 Task: Open Card Recruitment Planning in Board Product Feature Prioritization to Workspace Big Data Analytics and add a team member Softage.2@softage.net, a label Yellow, a checklist Cat Care, an attachment from your google drive, a color Yellow and finally, add a card description 'Conduct team training session on conflict resolution' and a comment 'This item is a priority on our list, so let us focus on getting it done as soon as possible.'. Add a start date 'Jan 02, 1900' with a due date 'Jan 09, 1900'
Action: Mouse moved to (257, 168)
Screenshot: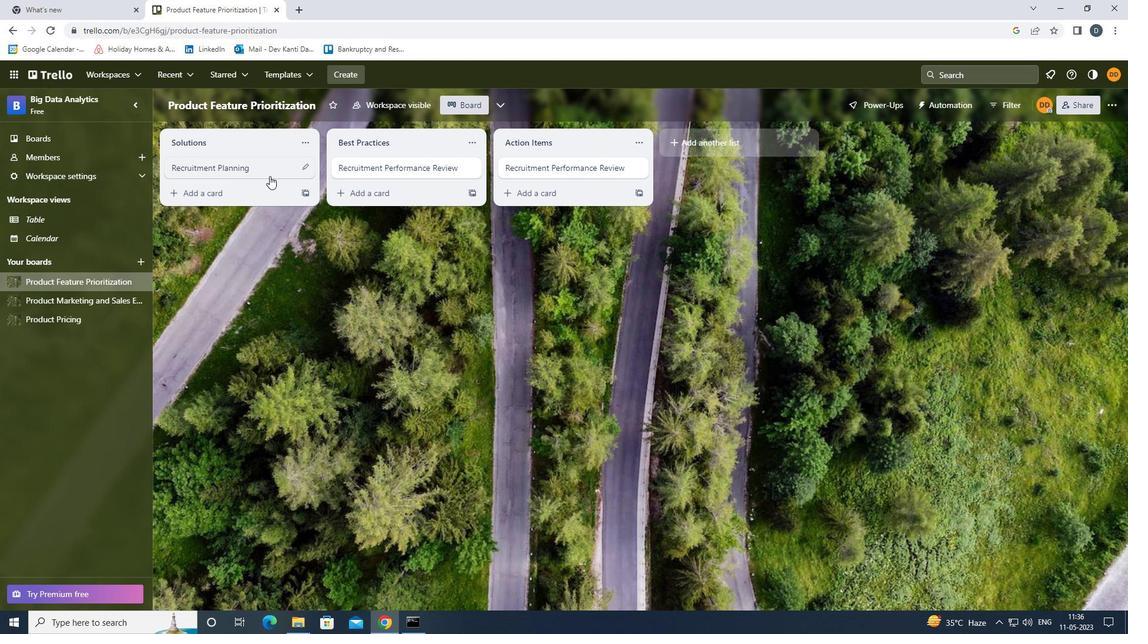
Action: Mouse pressed left at (257, 168)
Screenshot: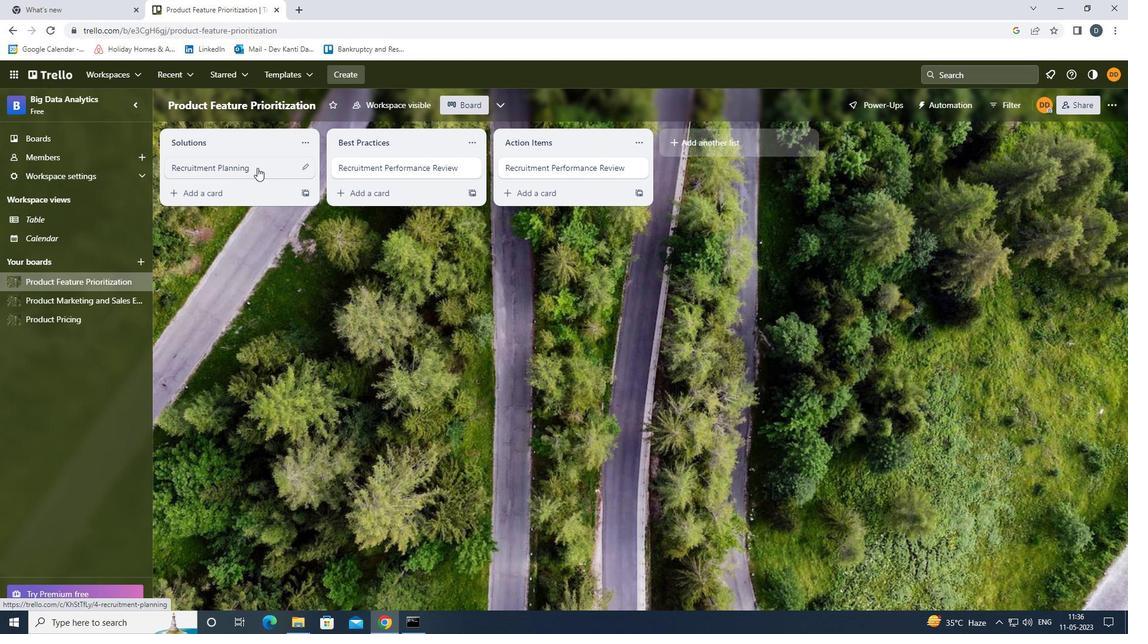 
Action: Mouse moved to (711, 209)
Screenshot: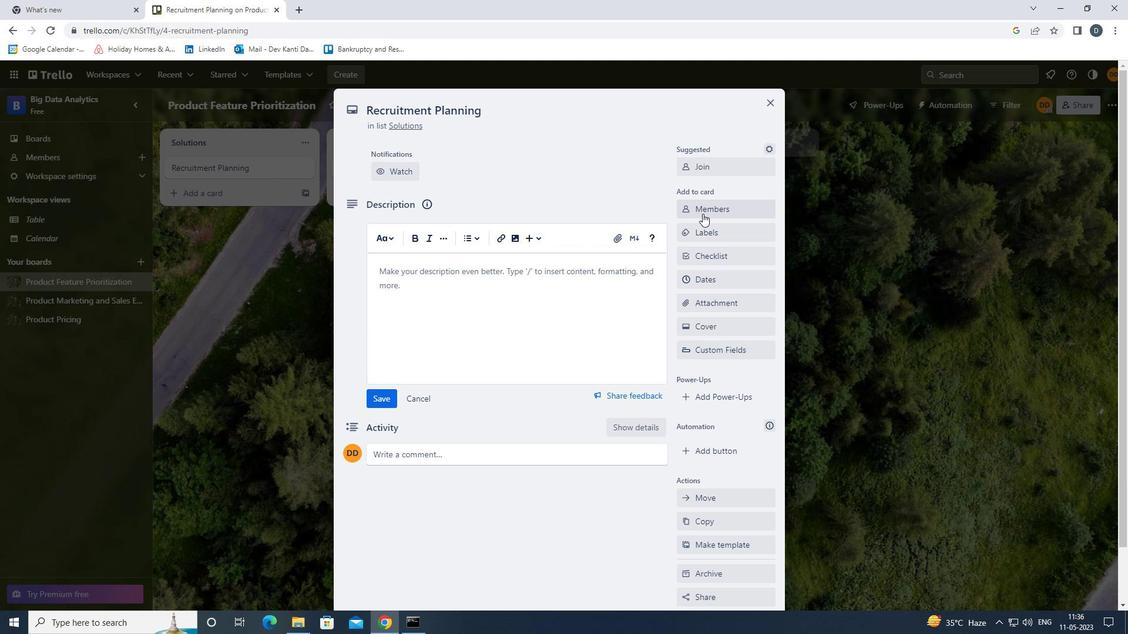 
Action: Mouse pressed left at (711, 209)
Screenshot: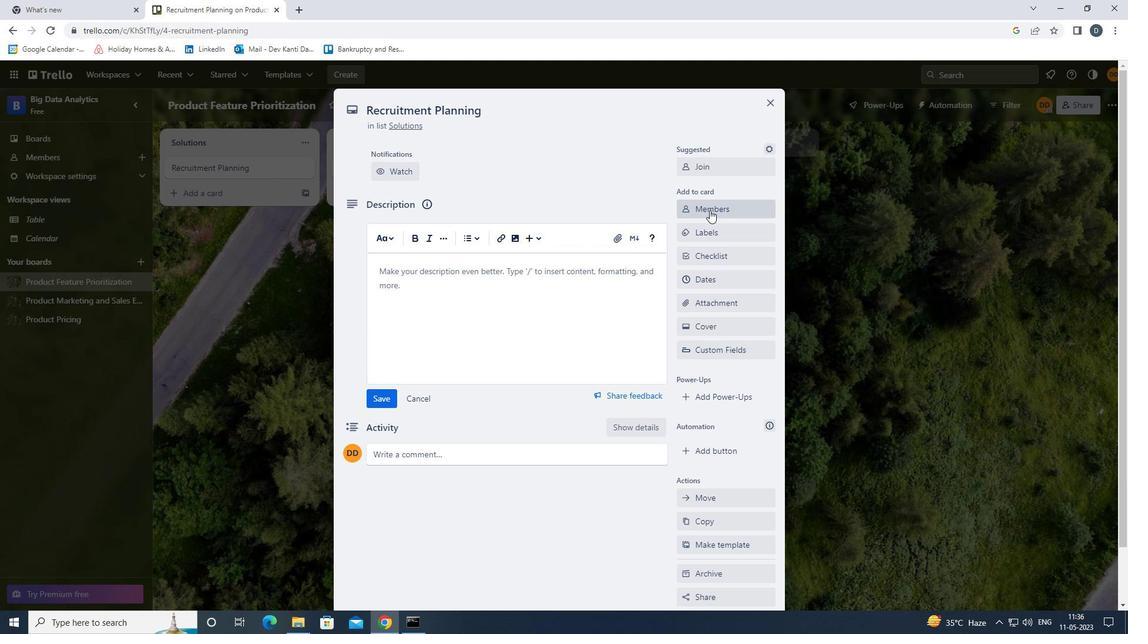 
Action: Mouse moved to (637, 231)
Screenshot: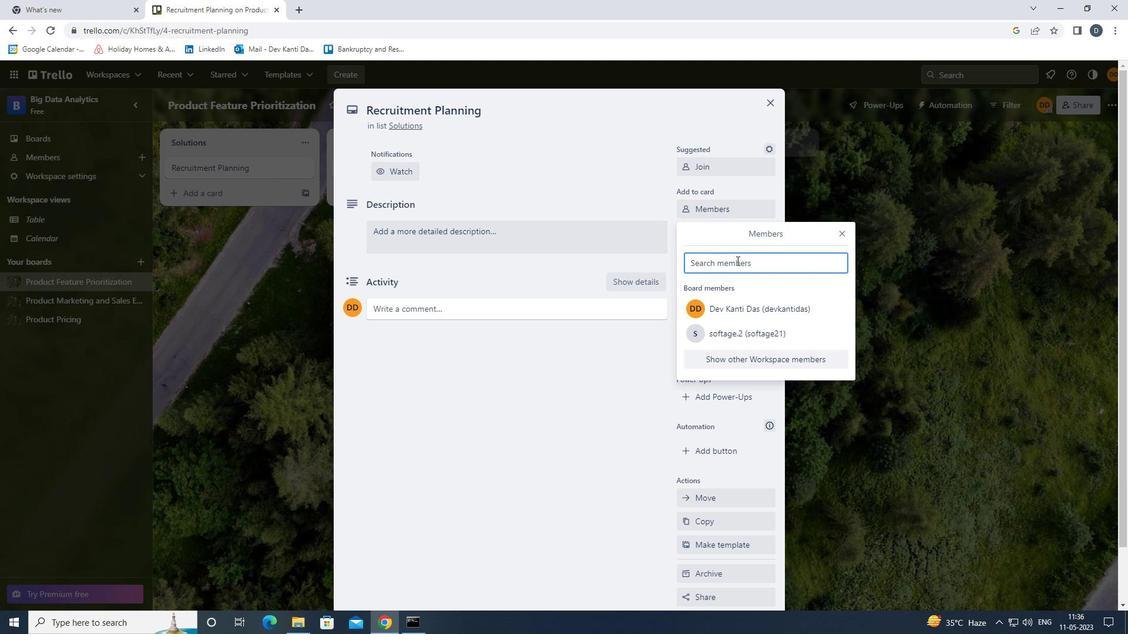 
Action: Key pressed <Key.shift>SI<Key.backspace>OFTAGE.3<Key.backspace>2<Key.shift><Key.shift><Key.shift><Key.shift><Key.shift>@SOFTAGE.NET
Screenshot: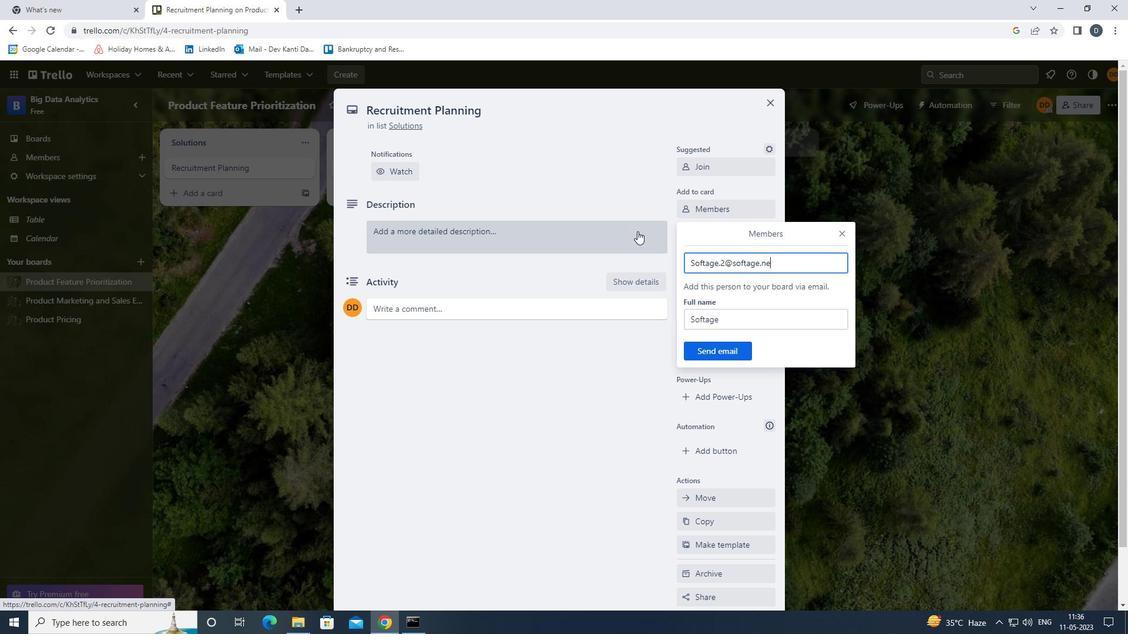 
Action: Mouse moved to (729, 353)
Screenshot: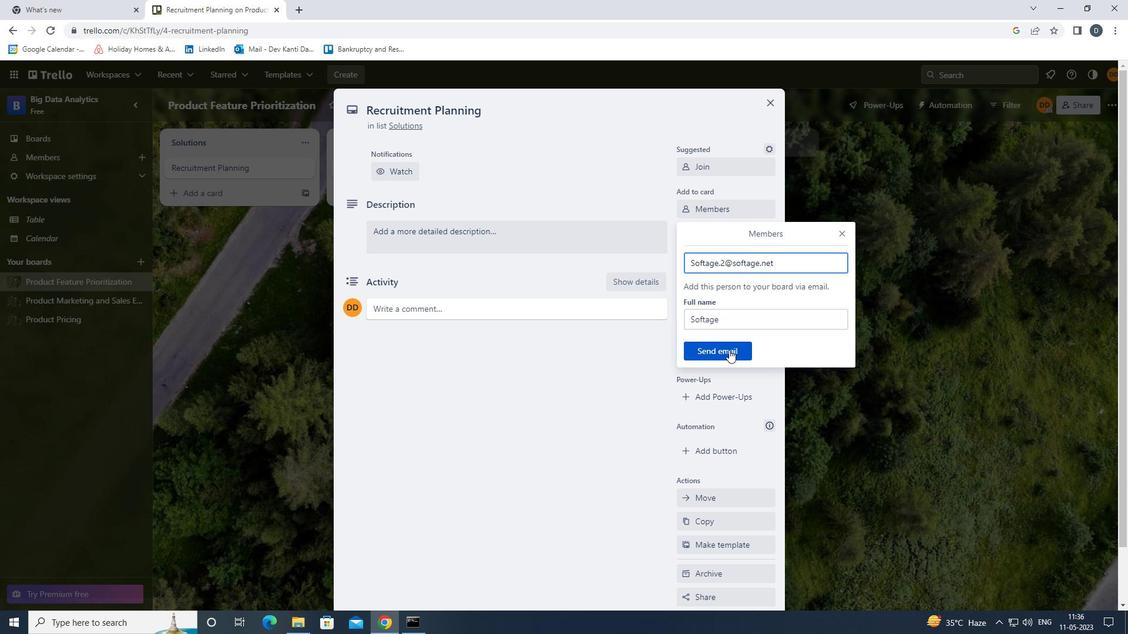 
Action: Mouse pressed left at (729, 353)
Screenshot: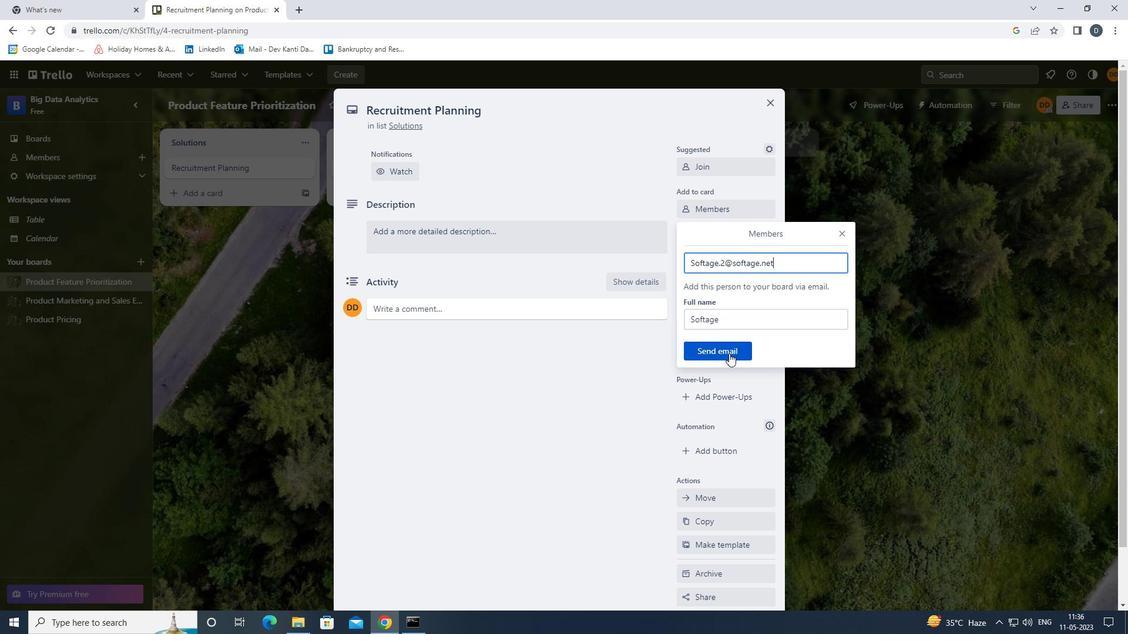 
Action: Mouse moved to (738, 237)
Screenshot: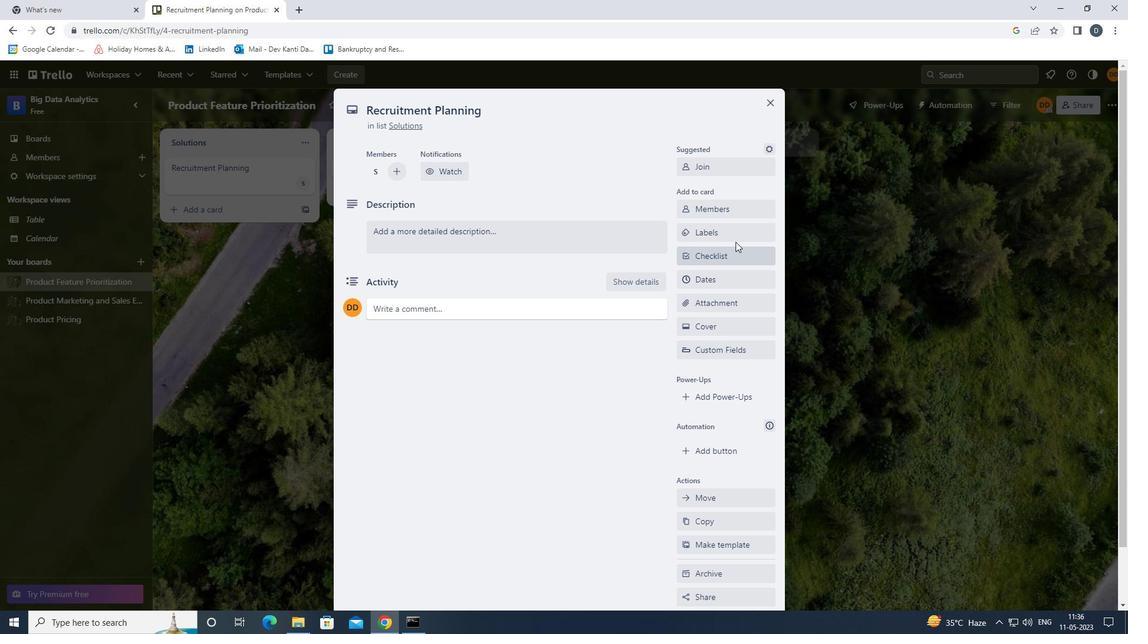 
Action: Mouse pressed left at (738, 237)
Screenshot: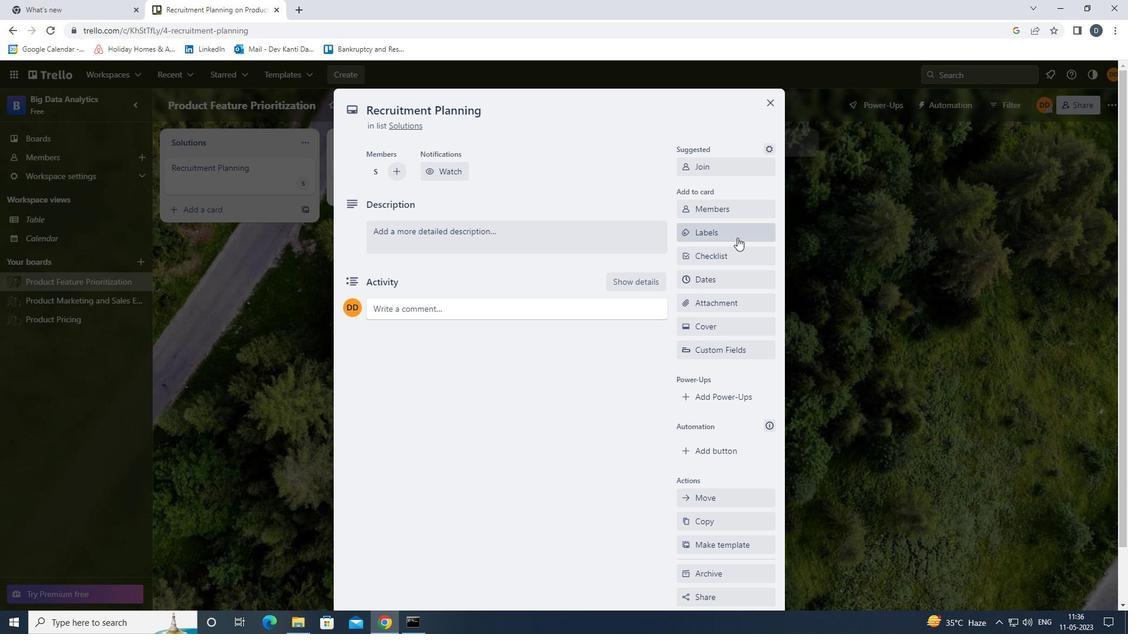 
Action: Mouse moved to (758, 346)
Screenshot: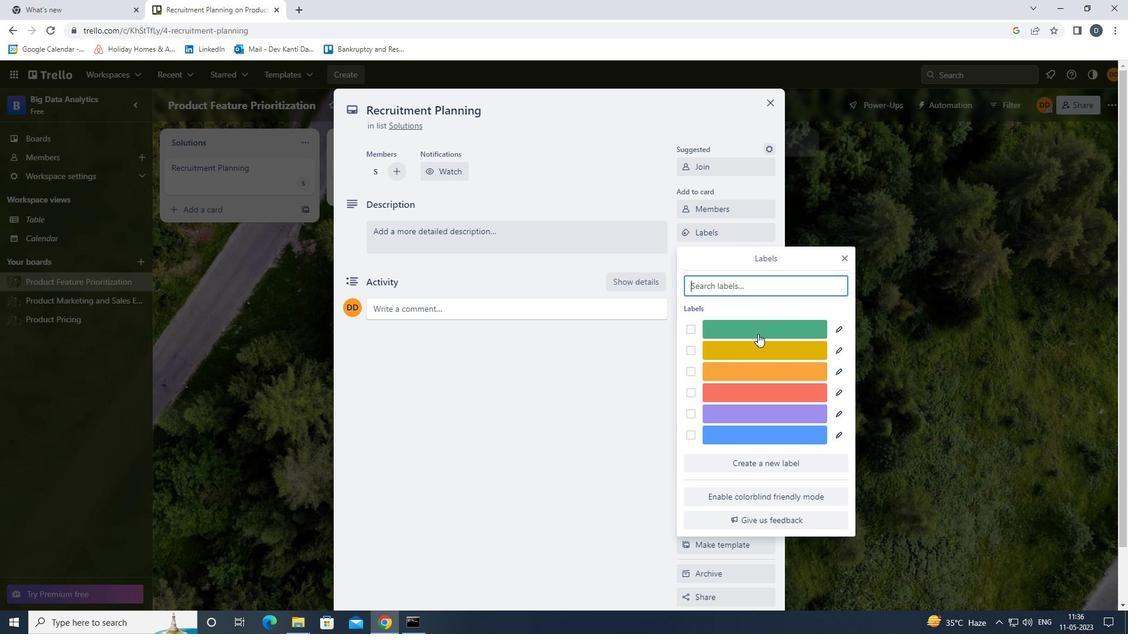 
Action: Mouse pressed left at (758, 346)
Screenshot: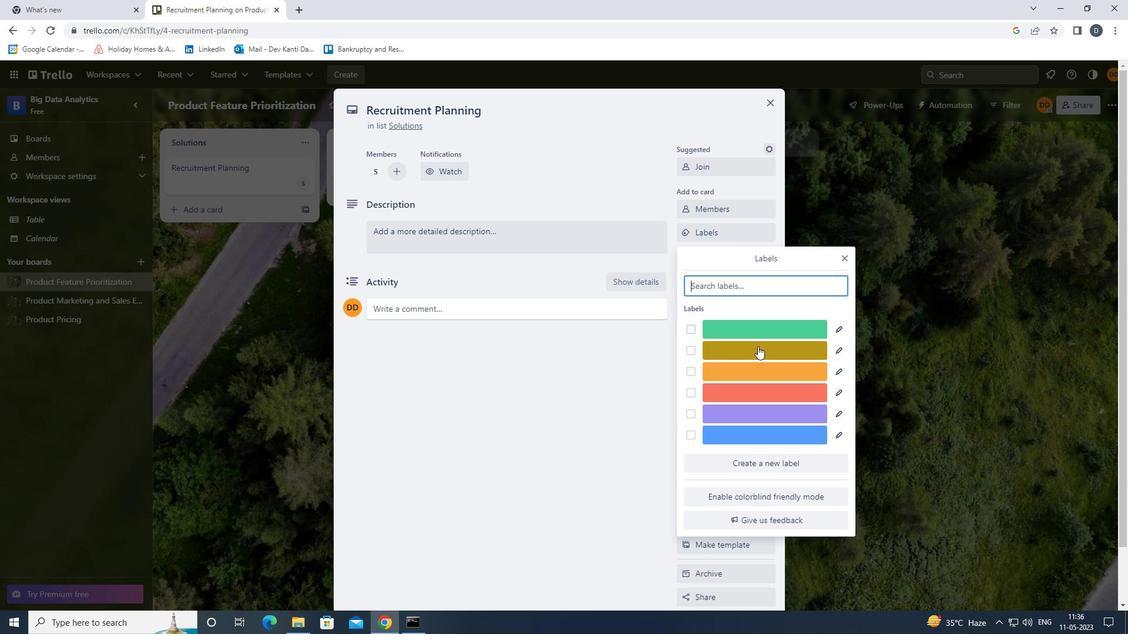 
Action: Mouse moved to (844, 258)
Screenshot: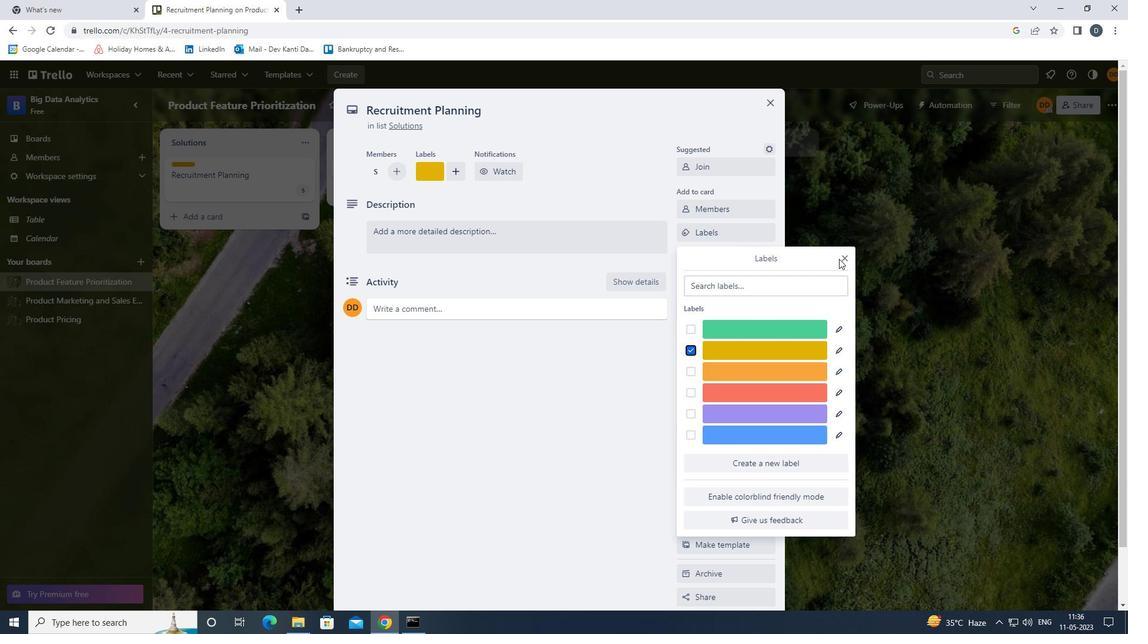 
Action: Mouse pressed left at (844, 258)
Screenshot: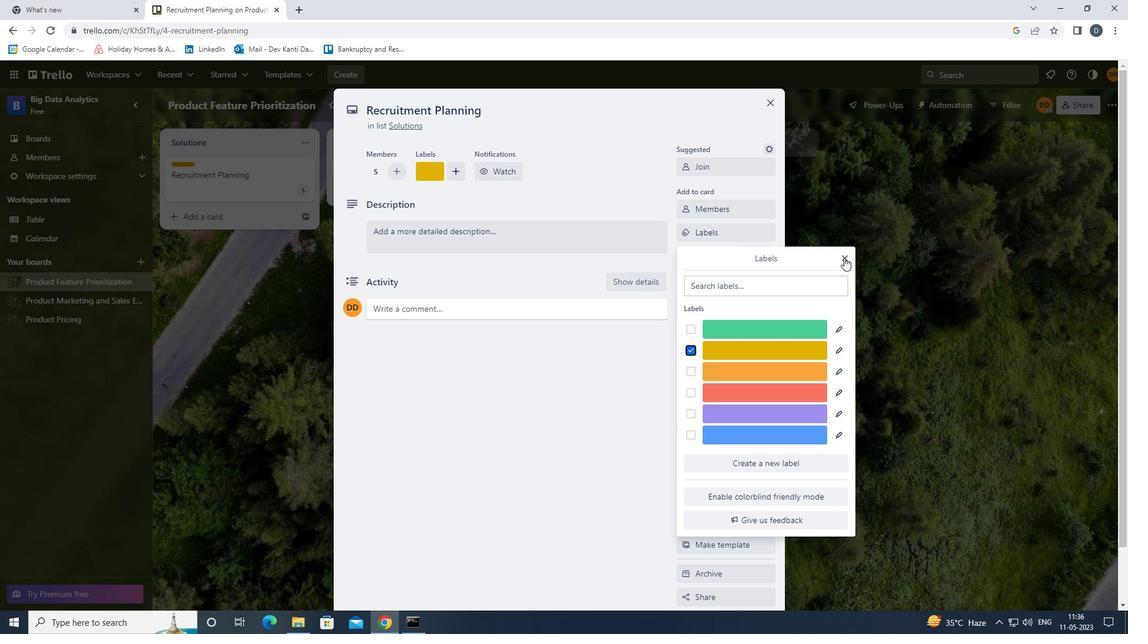 
Action: Mouse moved to (739, 259)
Screenshot: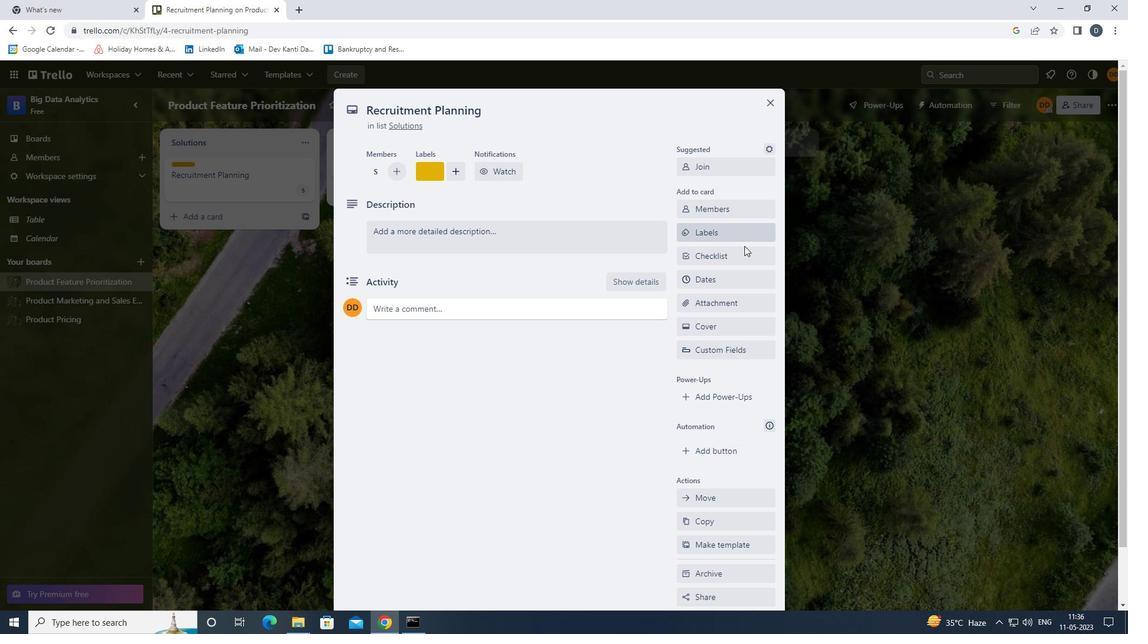
Action: Mouse pressed left at (739, 259)
Screenshot: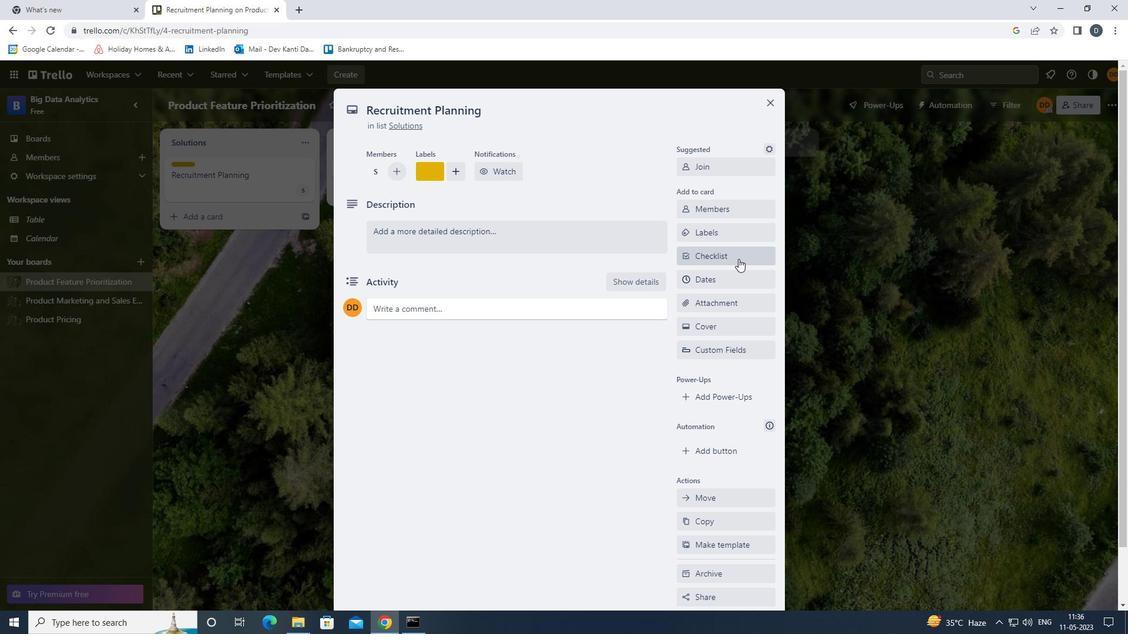 
Action: Key pressed <Key.shift>CAT<Key.down><Key.enter><Key.enter>
Screenshot: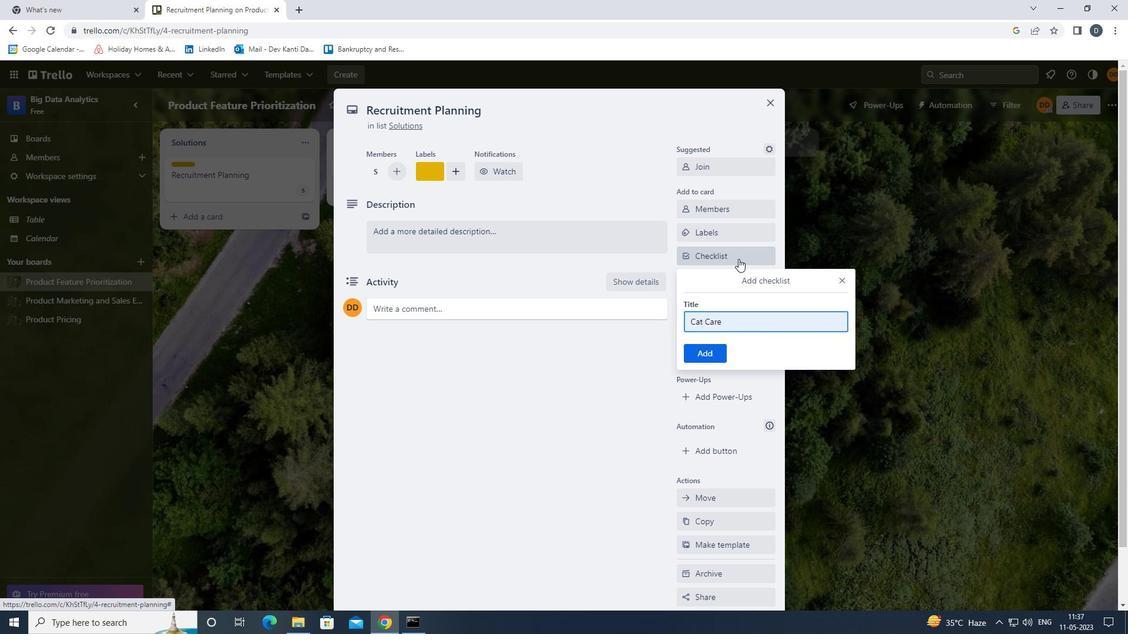 
Action: Mouse moved to (734, 298)
Screenshot: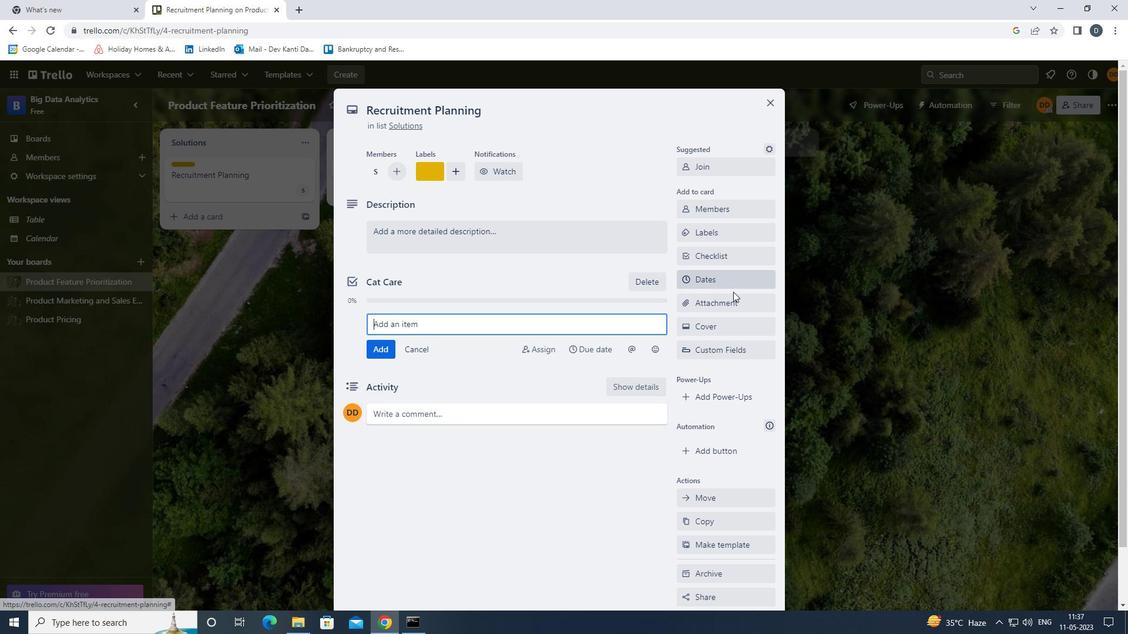 
Action: Mouse pressed left at (734, 298)
Screenshot: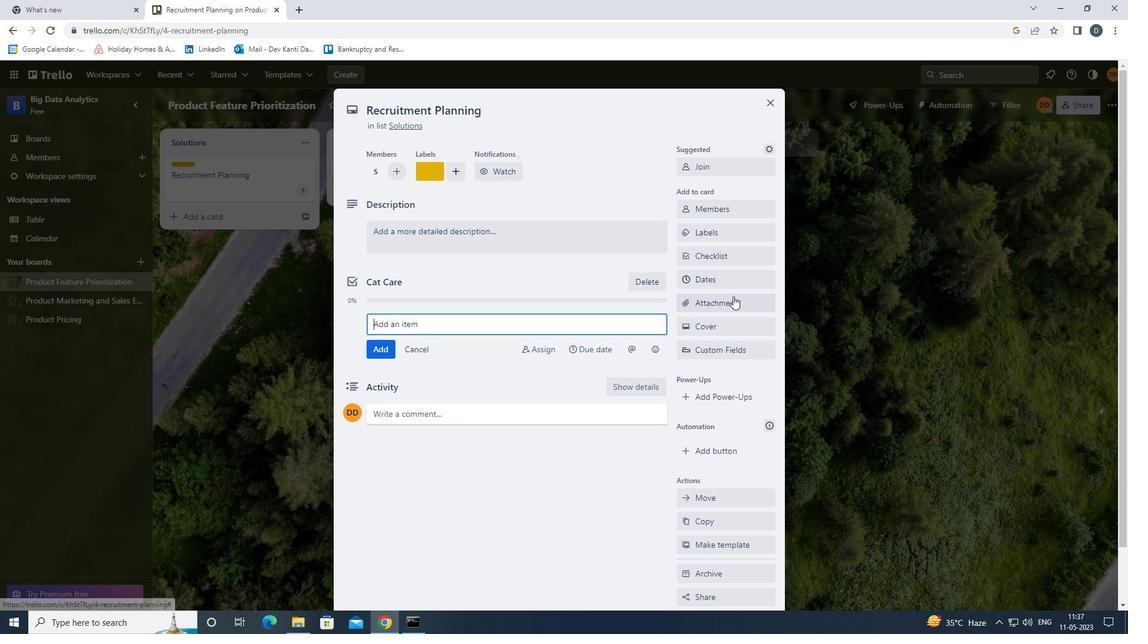 
Action: Mouse moved to (729, 384)
Screenshot: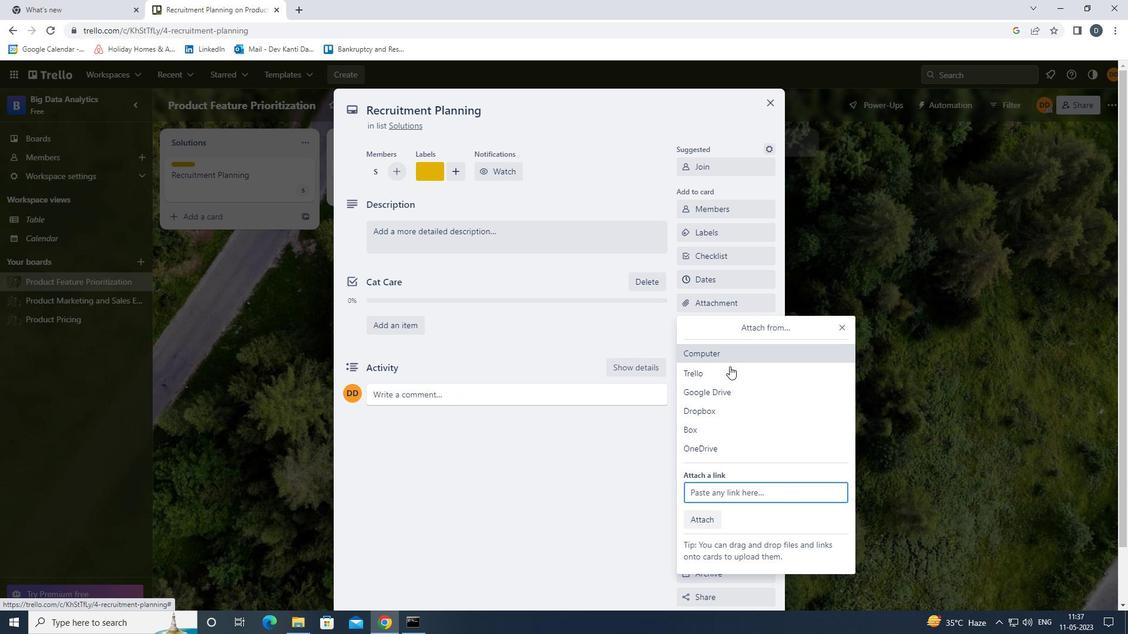 
Action: Mouse pressed left at (729, 384)
Screenshot: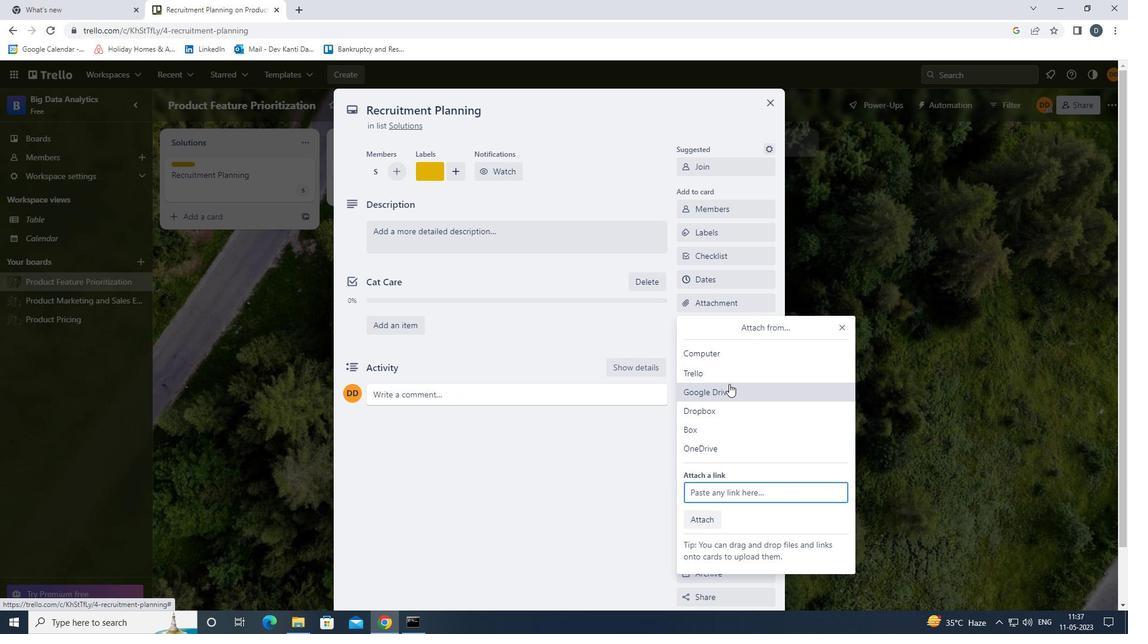 
Action: Mouse moved to (351, 355)
Screenshot: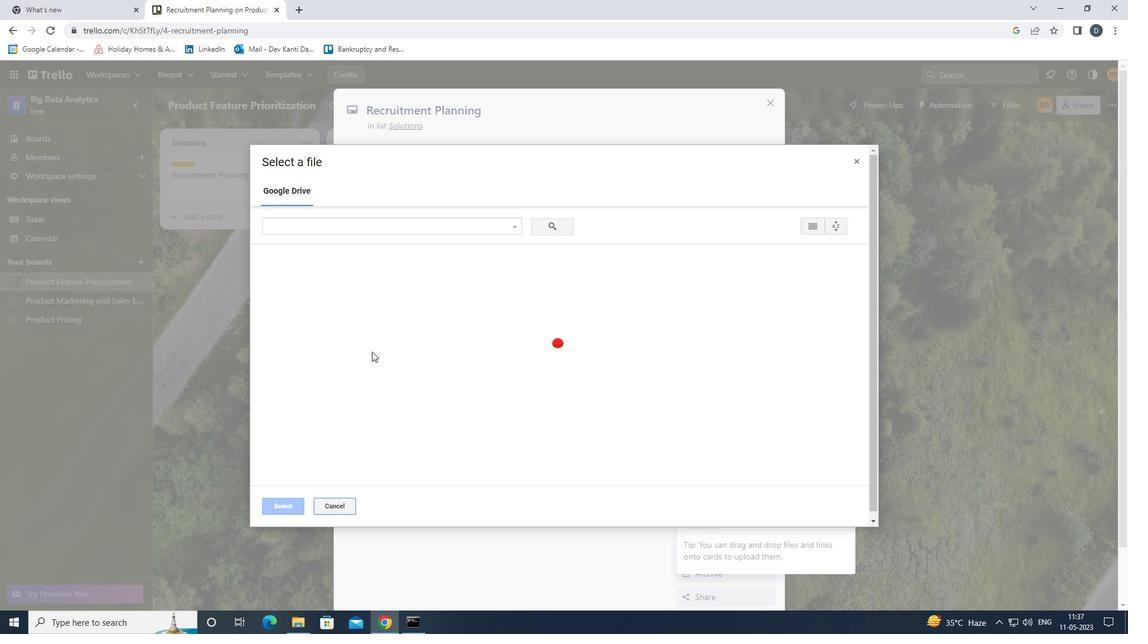 
Action: Mouse pressed left at (351, 355)
Screenshot: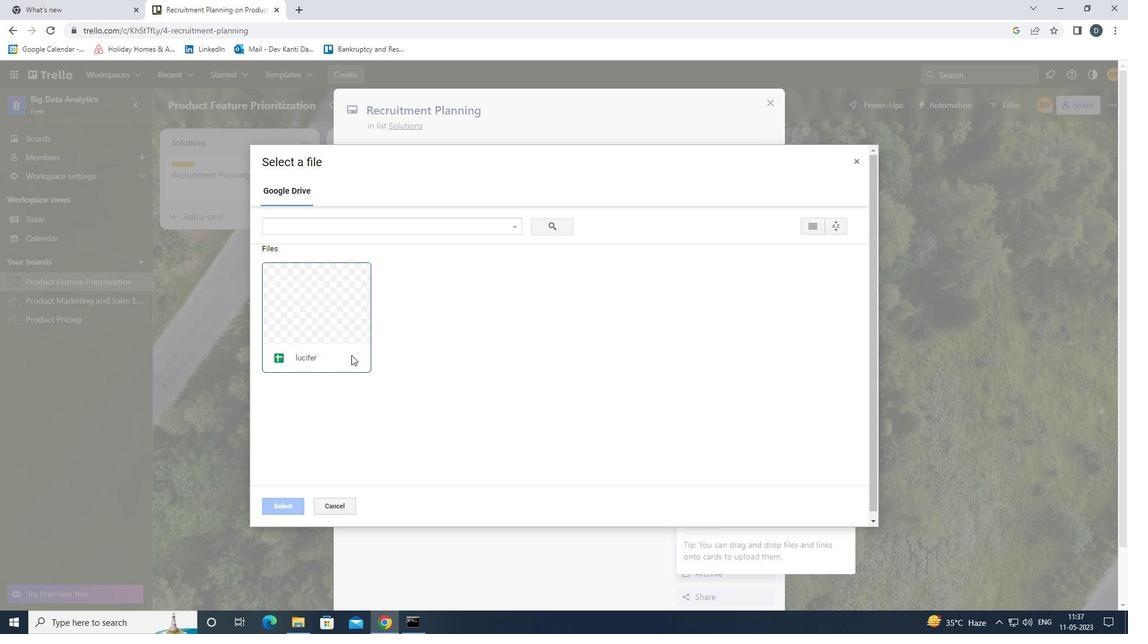 
Action: Mouse moved to (291, 507)
Screenshot: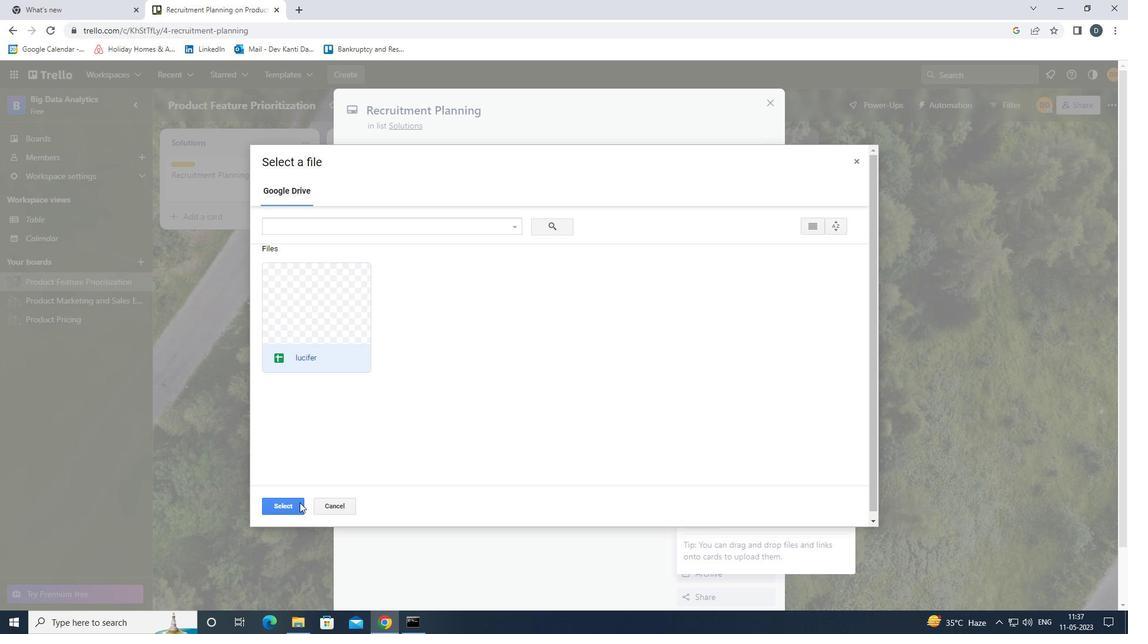 
Action: Mouse pressed left at (291, 507)
Screenshot: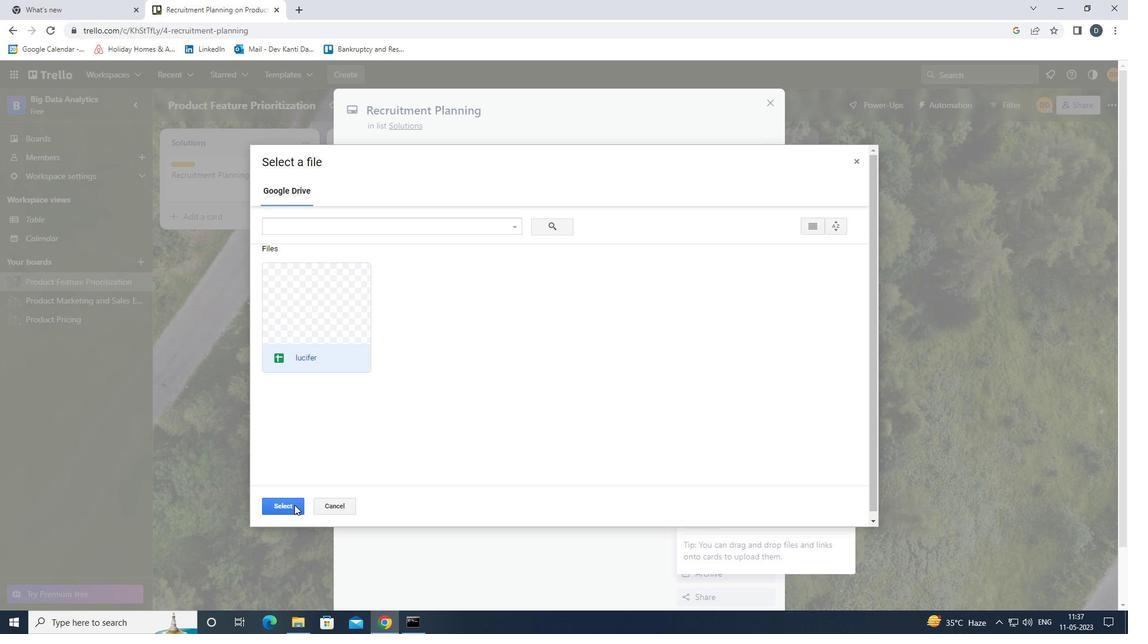 
Action: Mouse moved to (721, 327)
Screenshot: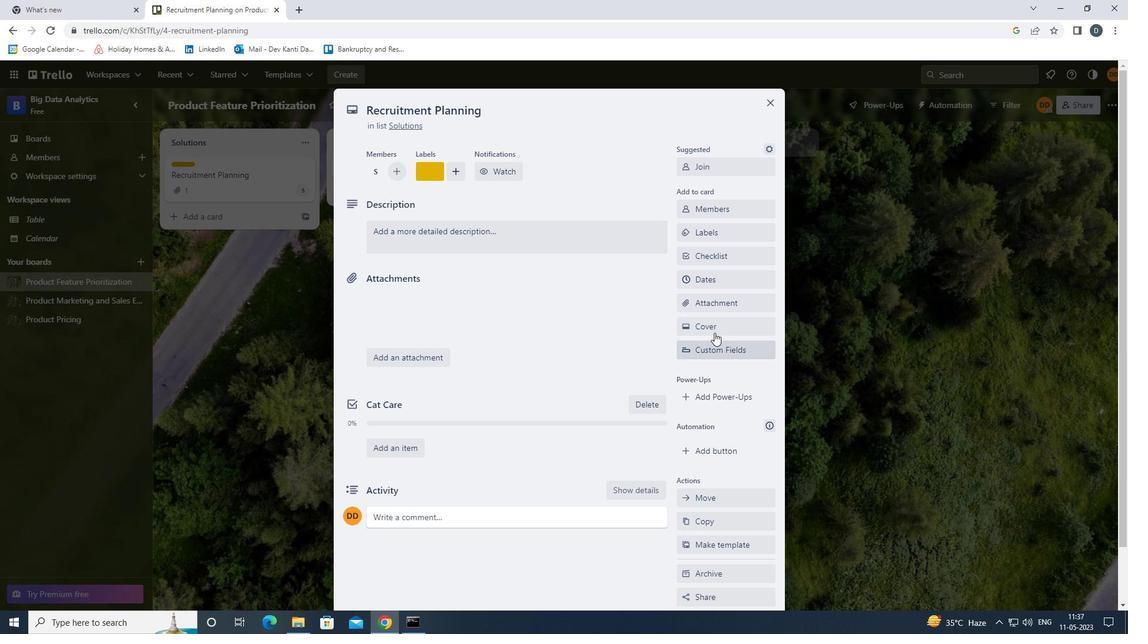 
Action: Mouse pressed left at (721, 327)
Screenshot: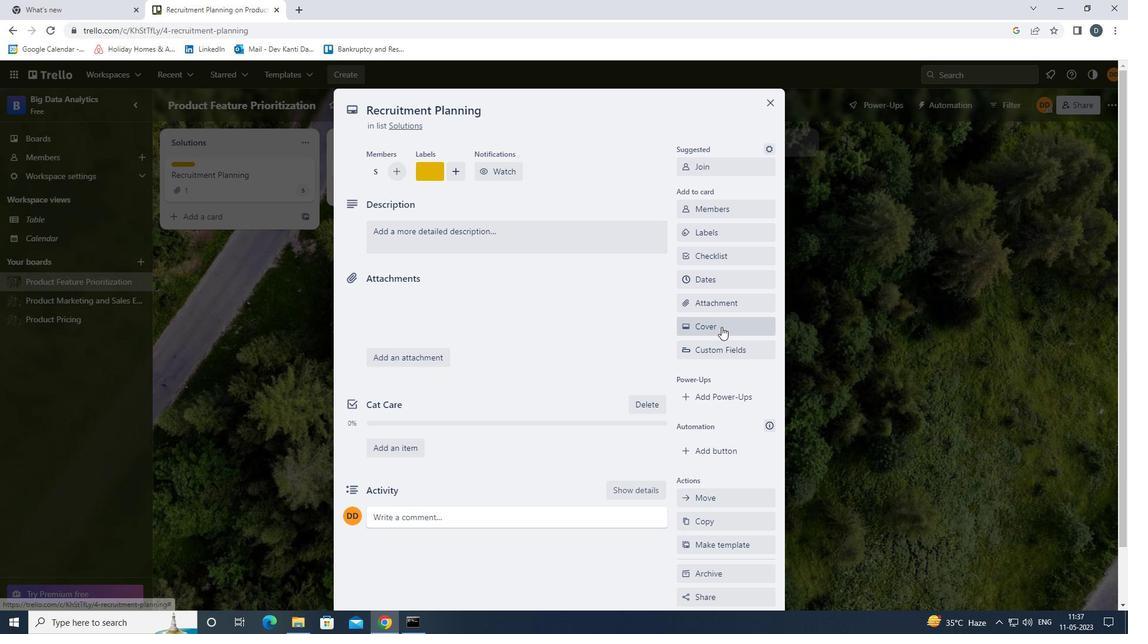 
Action: Mouse moved to (741, 376)
Screenshot: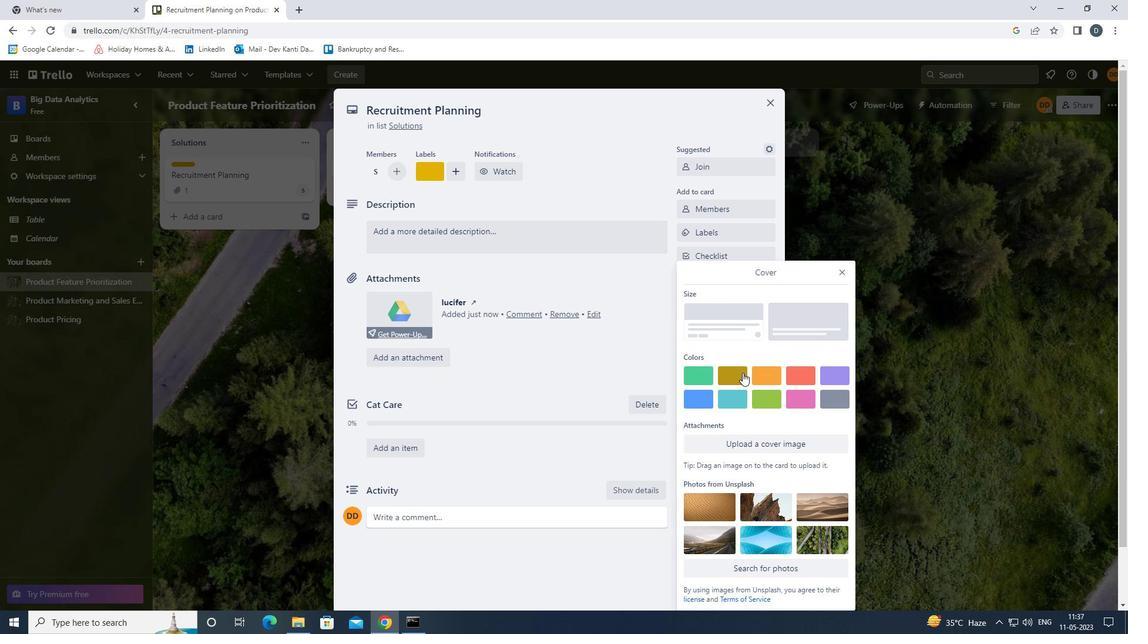 
Action: Mouse pressed left at (741, 376)
Screenshot: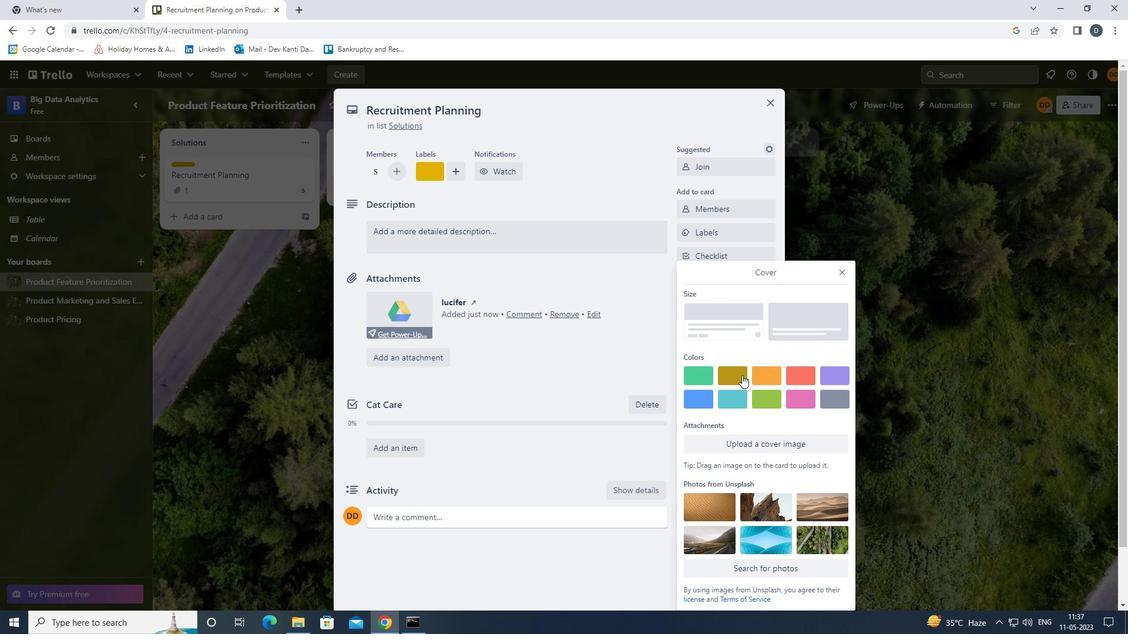 
Action: Mouse moved to (840, 254)
Screenshot: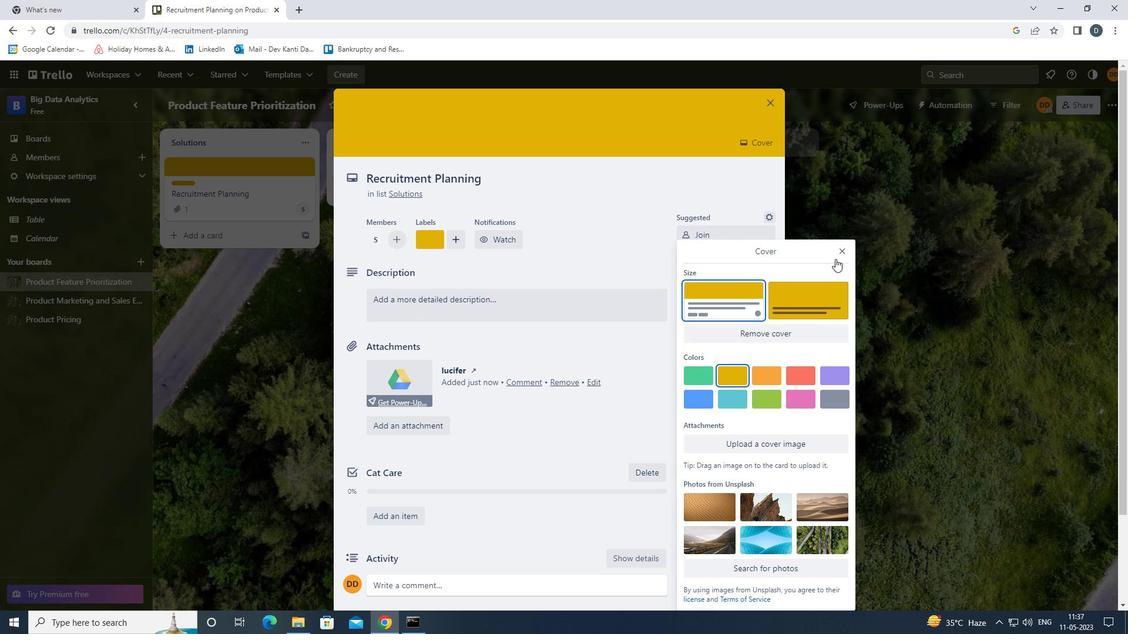 
Action: Mouse pressed left at (840, 254)
Screenshot: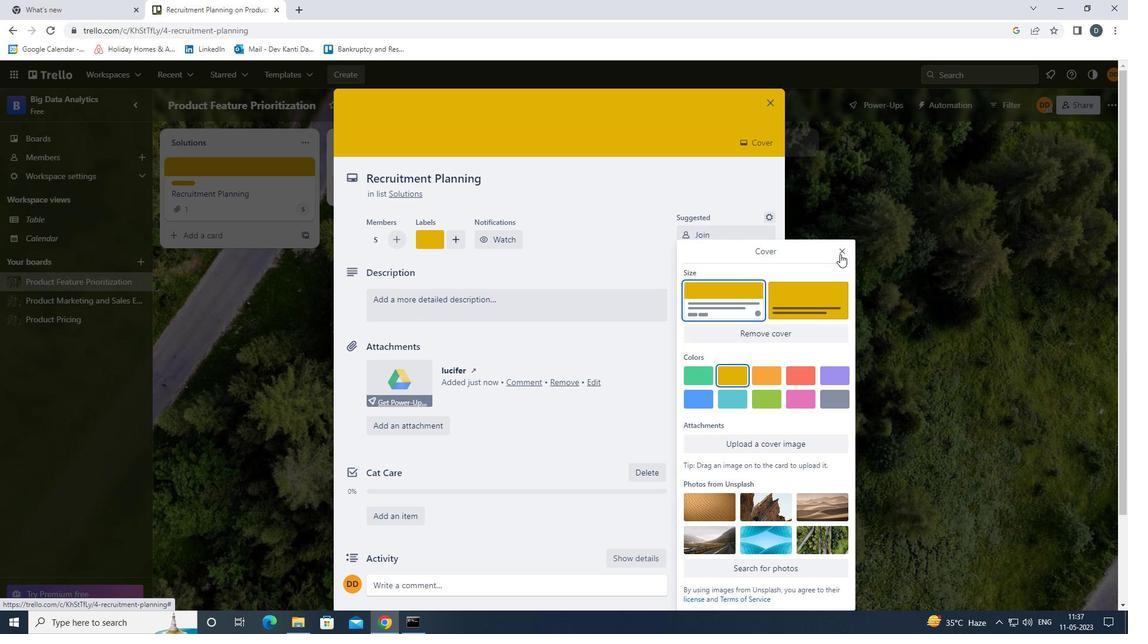 
Action: Mouse moved to (600, 299)
Screenshot: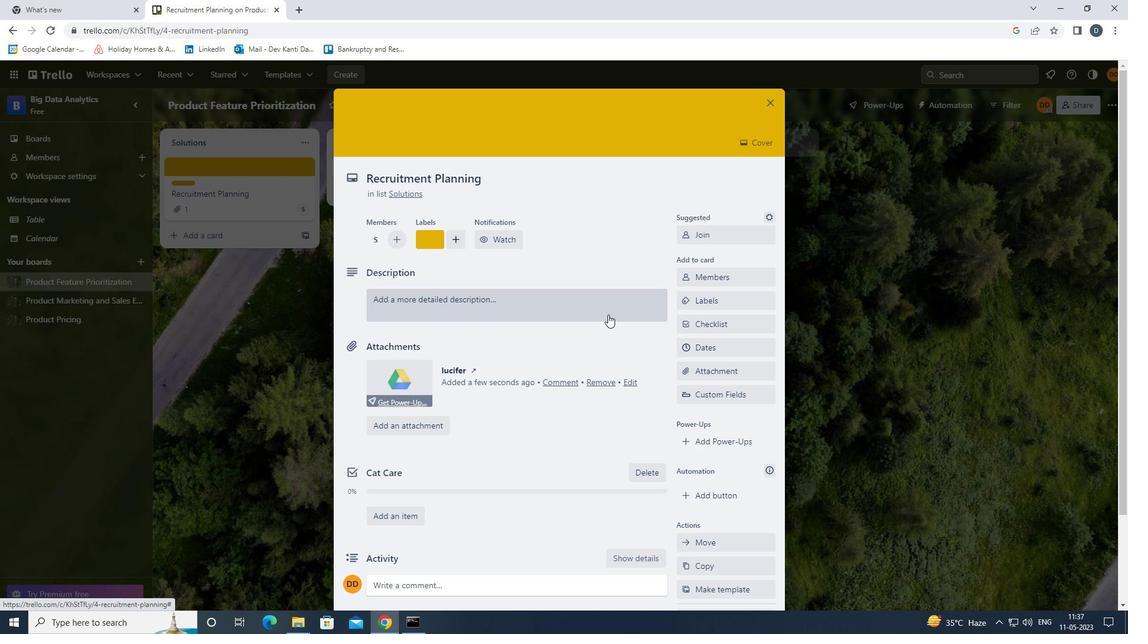 
Action: Mouse pressed left at (600, 299)
Screenshot: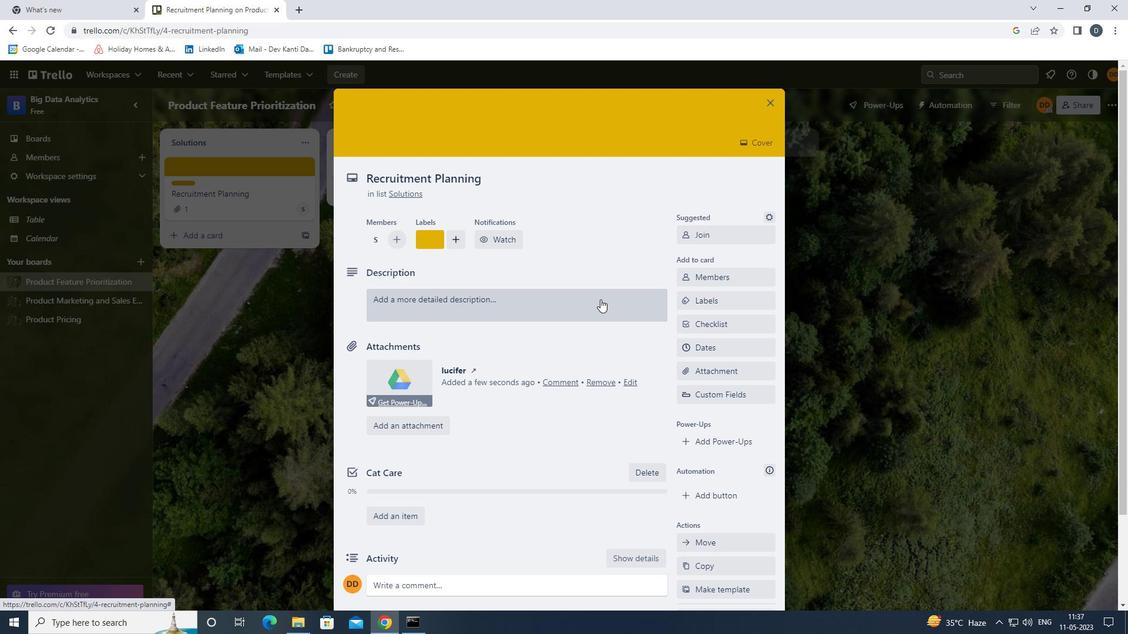 
Action: Key pressed <Key.shift>CONDUCT<Key.space>TEAM<Key.space>TRAINING<Key.space>SESSION<Key.space>ON<Key.space>CONFLICT<Key.space>RESOLUTION.
Screenshot: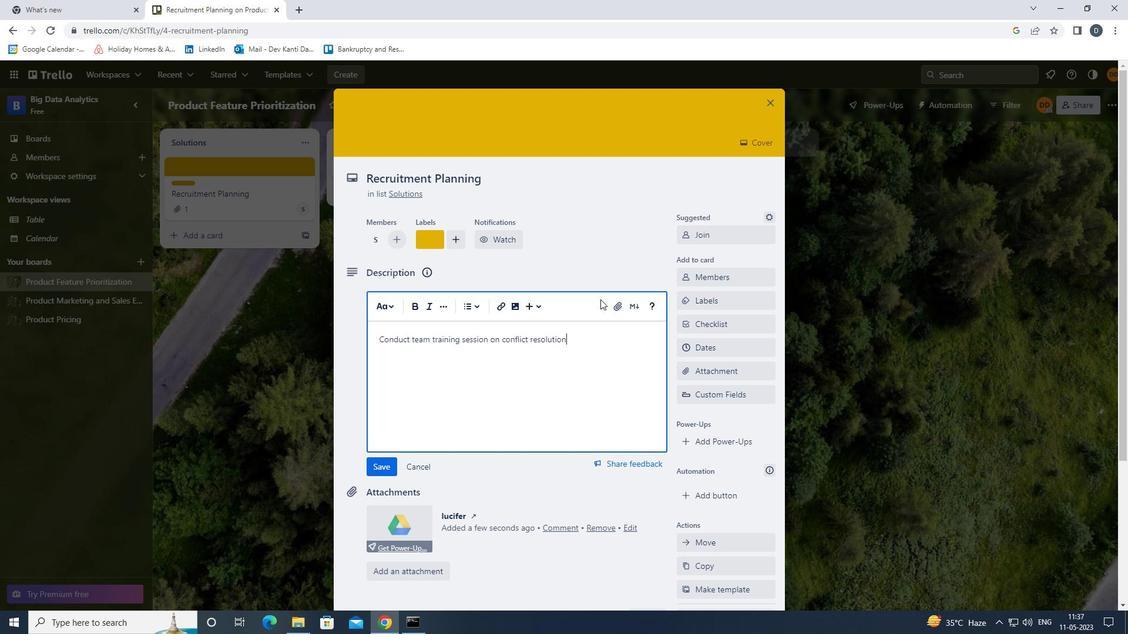 
Action: Mouse moved to (378, 469)
Screenshot: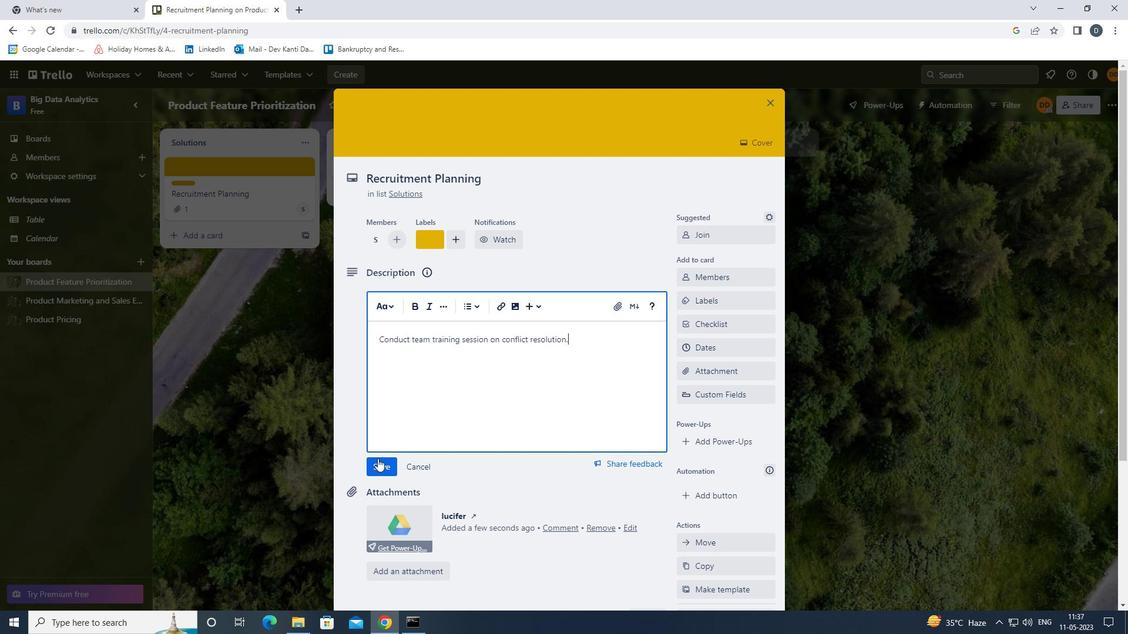 
Action: Mouse pressed left at (378, 469)
Screenshot: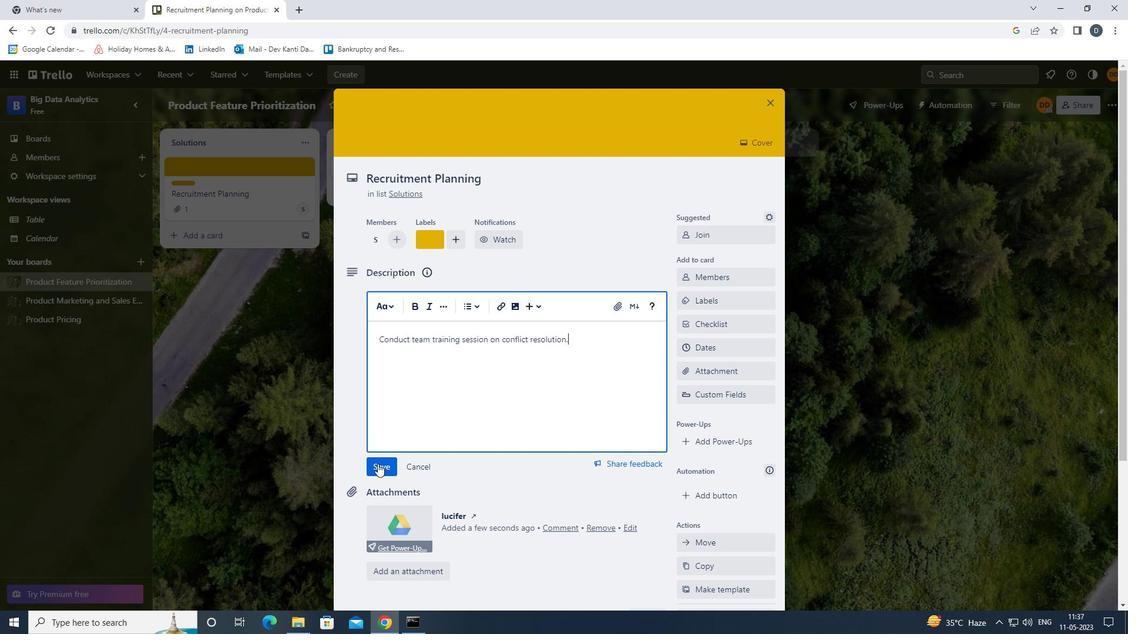 
Action: Mouse scrolled (378, 468) with delta (0, 0)
Screenshot: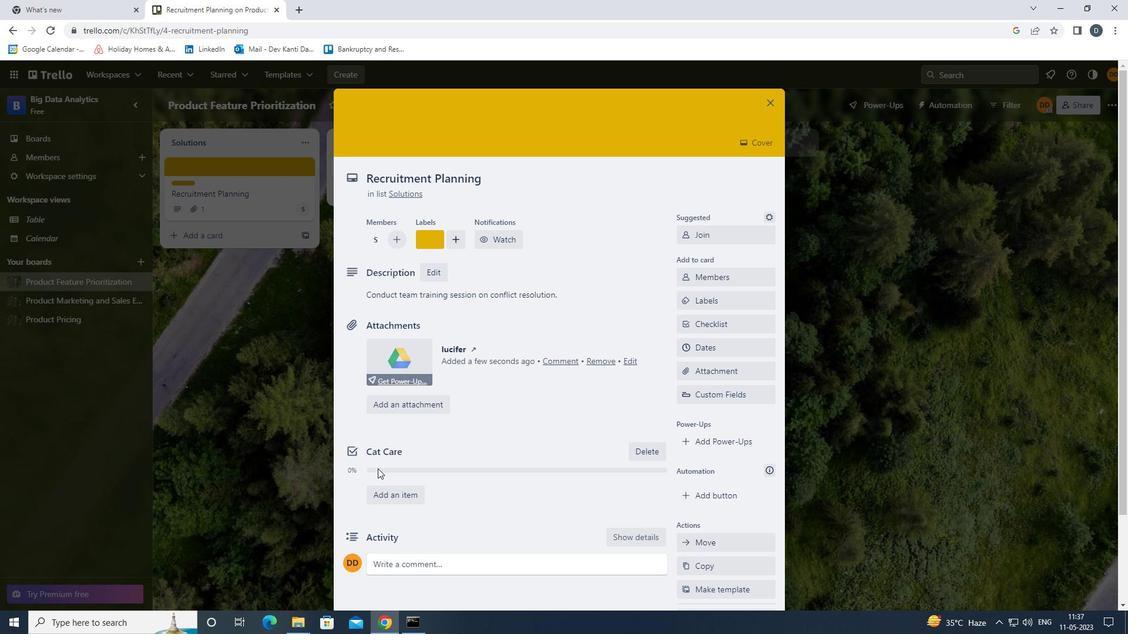 
Action: Mouse moved to (378, 469)
Screenshot: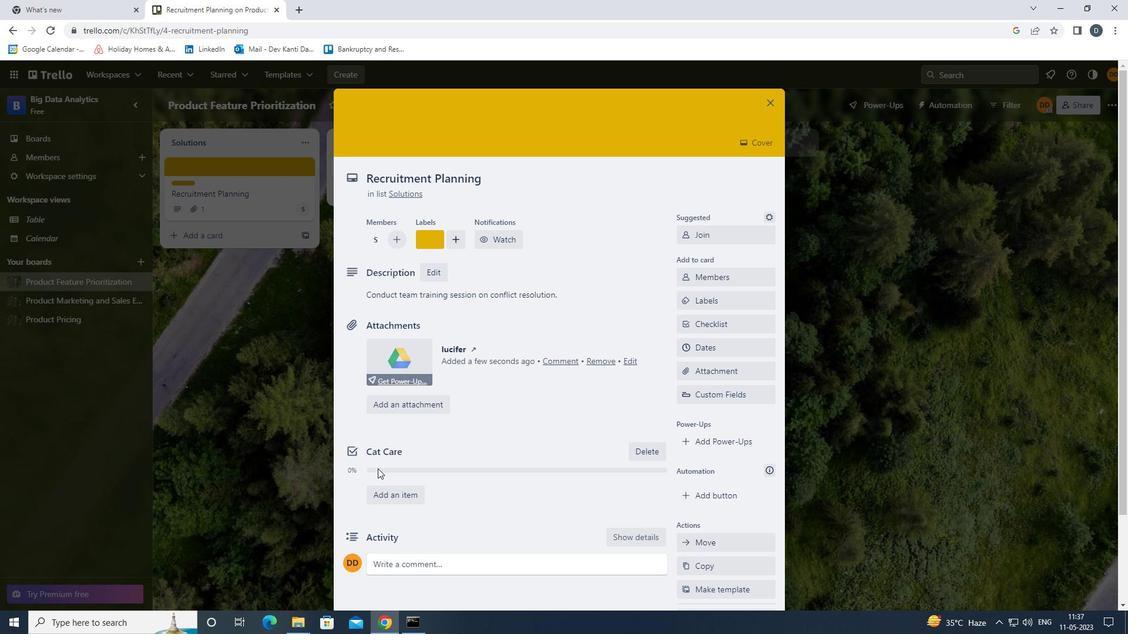 
Action: Mouse scrolled (378, 468) with delta (0, 0)
Screenshot: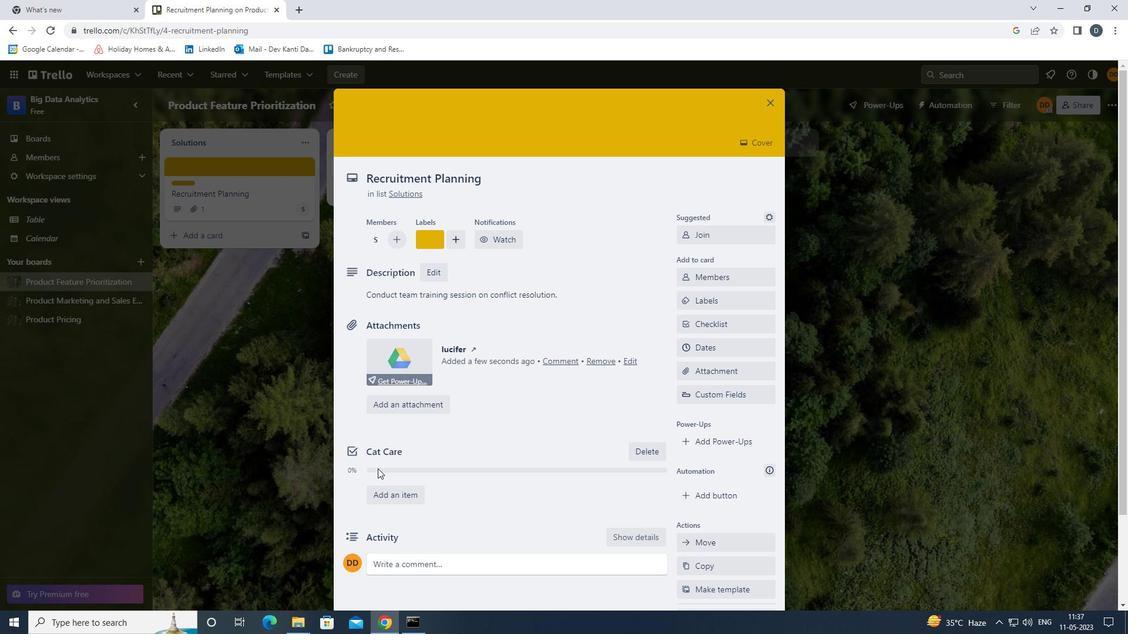 
Action: Mouse moved to (439, 460)
Screenshot: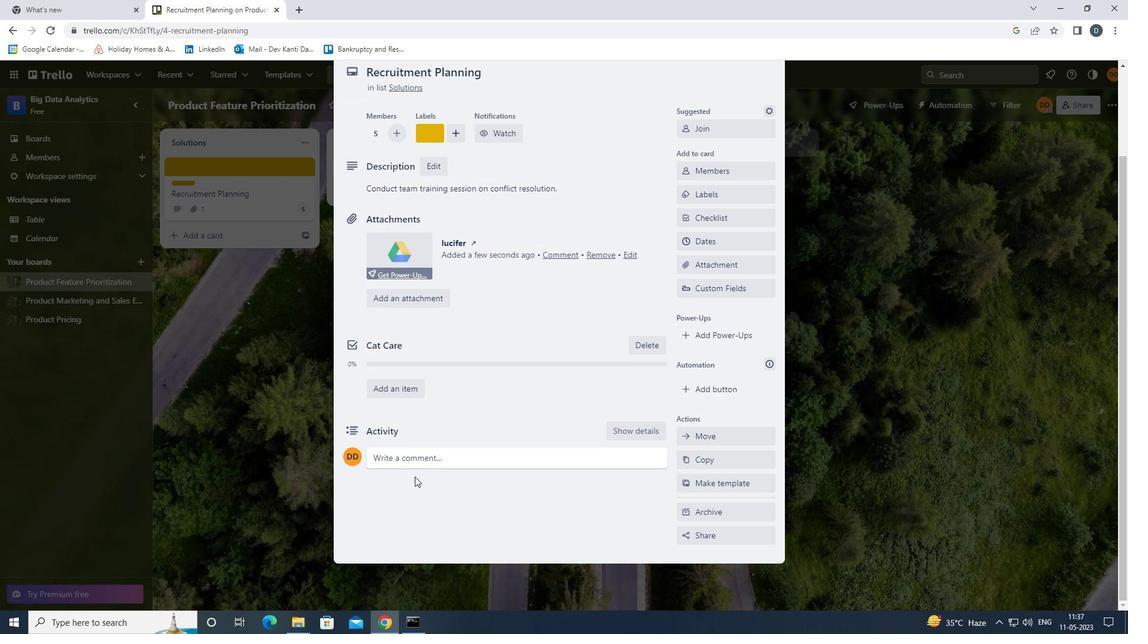 
Action: Mouse scrolled (439, 461) with delta (0, 0)
Screenshot: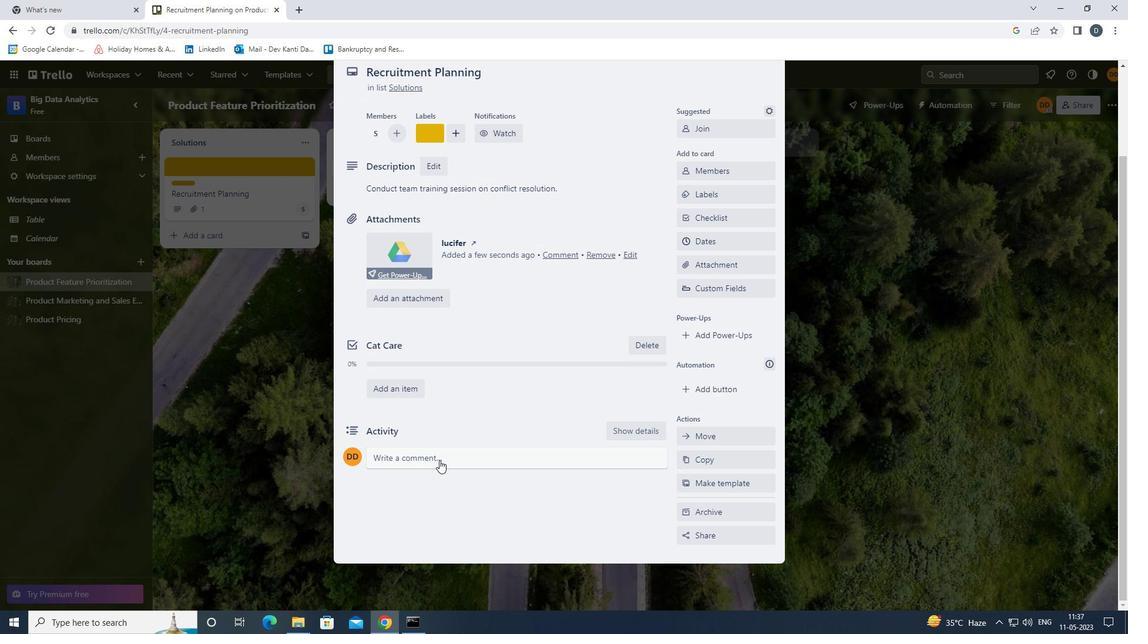 
Action: Mouse moved to (439, 511)
Screenshot: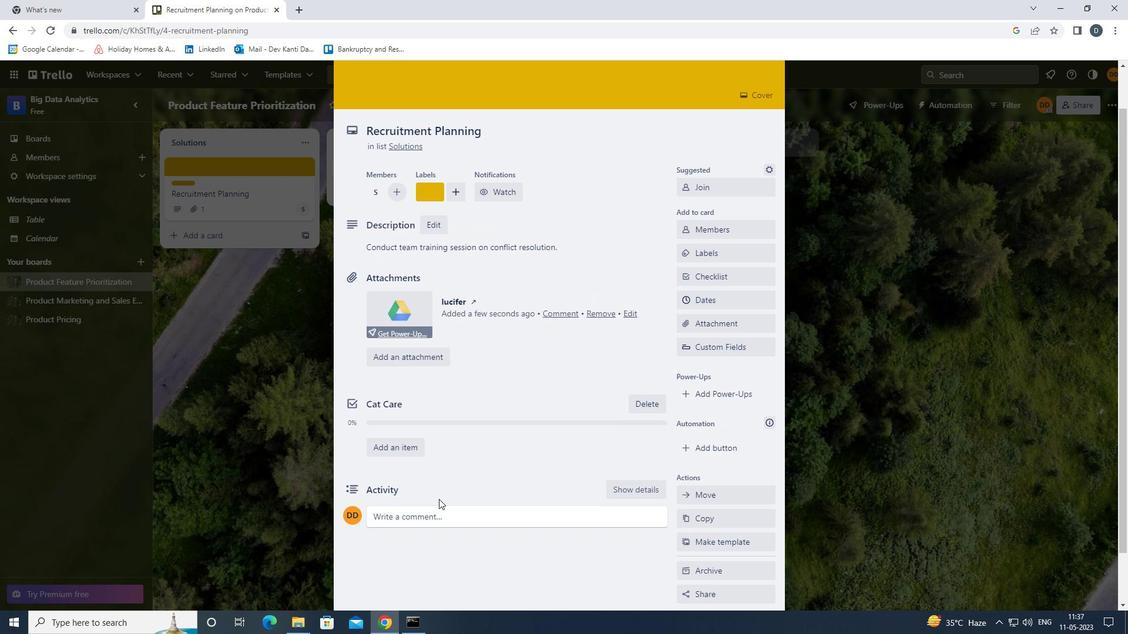 
Action: Mouse pressed left at (439, 511)
Screenshot: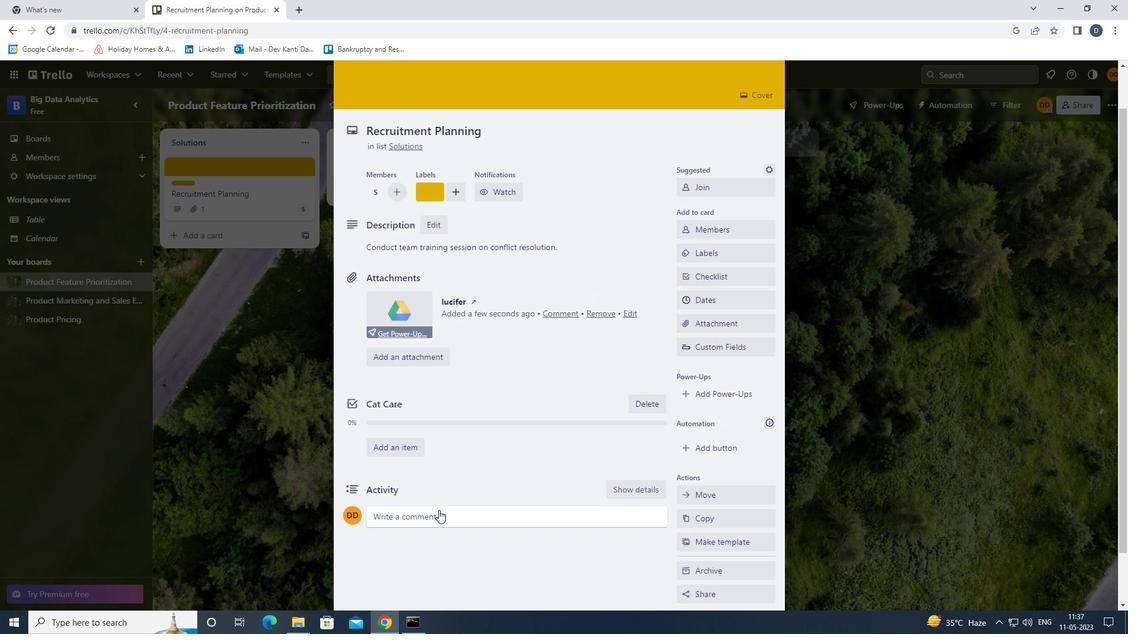 
Action: Mouse moved to (441, 553)
Screenshot: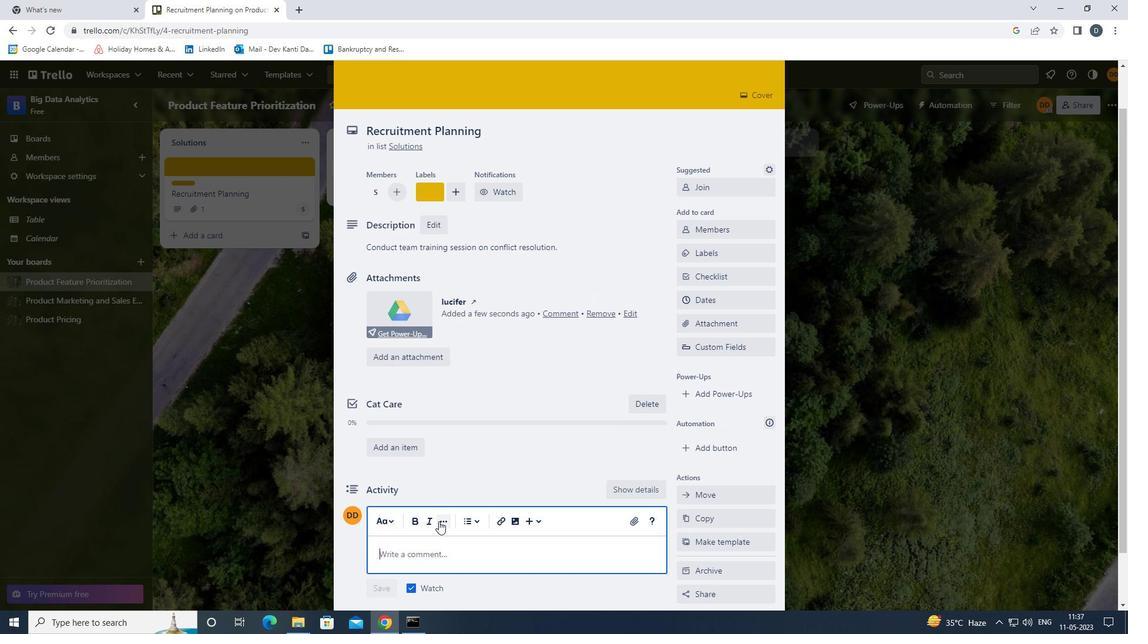 
Action: Key pressed <Key.shift>THIS<Key.space><Key.shift>ITEM<Key.space>IS<Key.space>A<Key.space>PRIORITY<Key.space>ON<Key.space>OUR<Key.space>LIST,<Key.space>SO<Key.space>LET<Key.space>US<Key.space>FOCUS<Key.space>ON<Key.space>GETTING<Key.space>IT<Key.space>DONE<Key.space>AS<Key.space>SOON<Key.space>AS<Key.space>POSSIBLE.
Screenshot: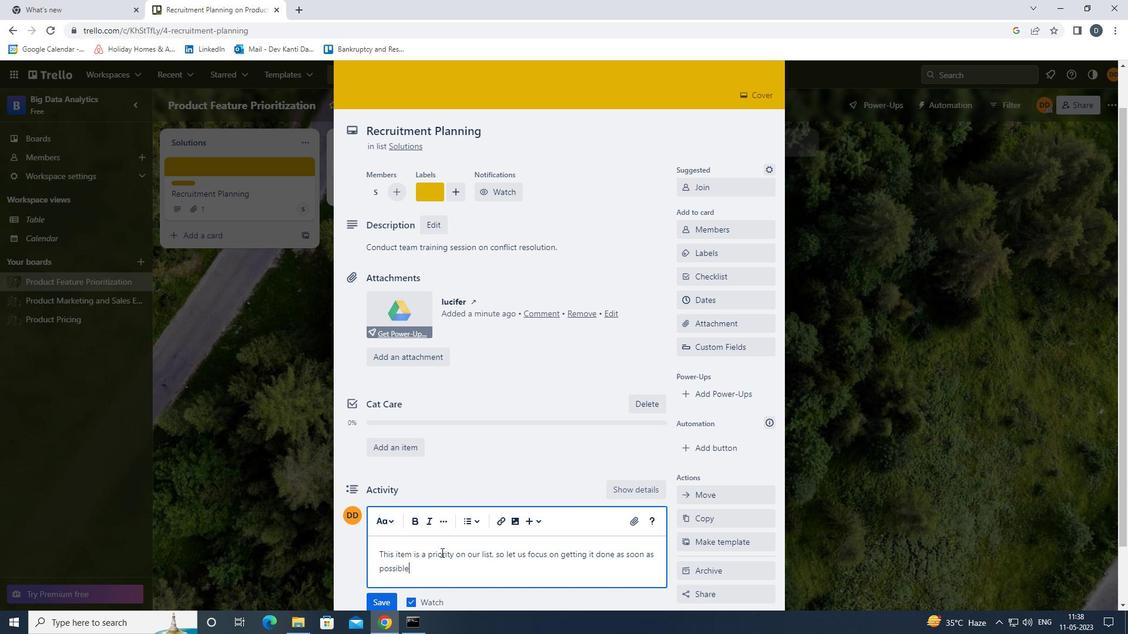 
Action: Mouse moved to (385, 600)
Screenshot: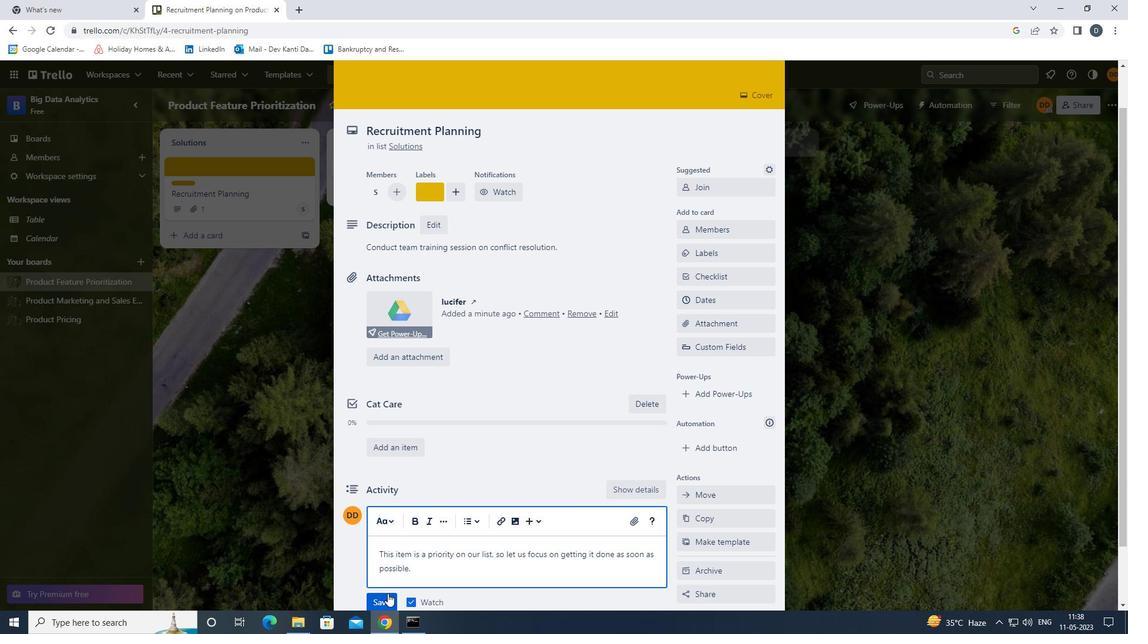 
Action: Mouse pressed left at (385, 600)
Screenshot: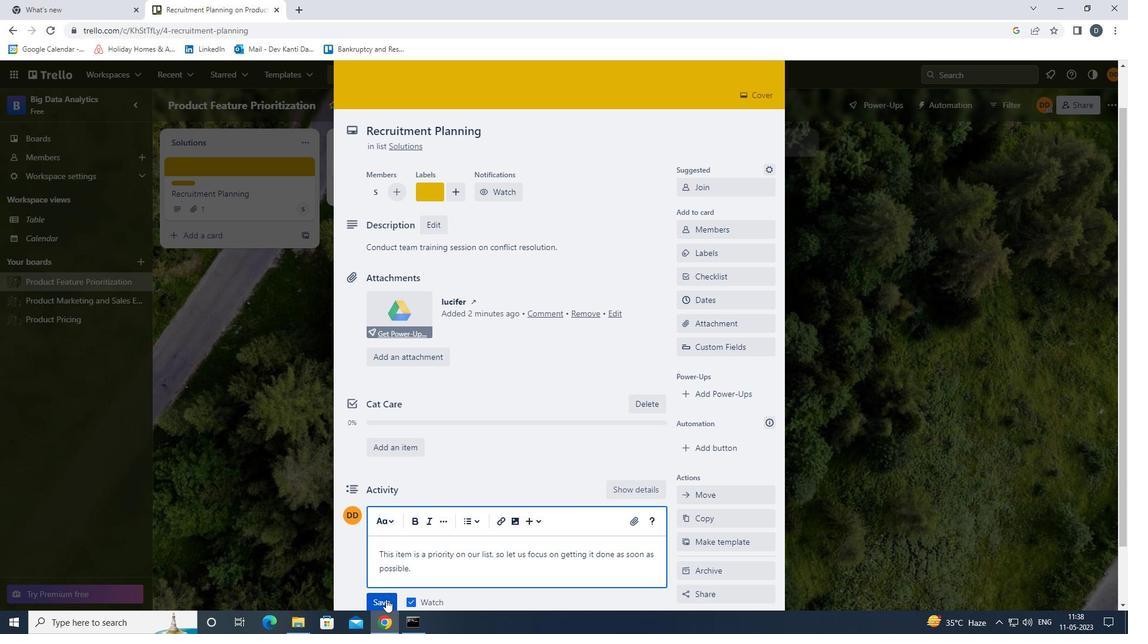 
Action: Mouse moved to (704, 301)
Screenshot: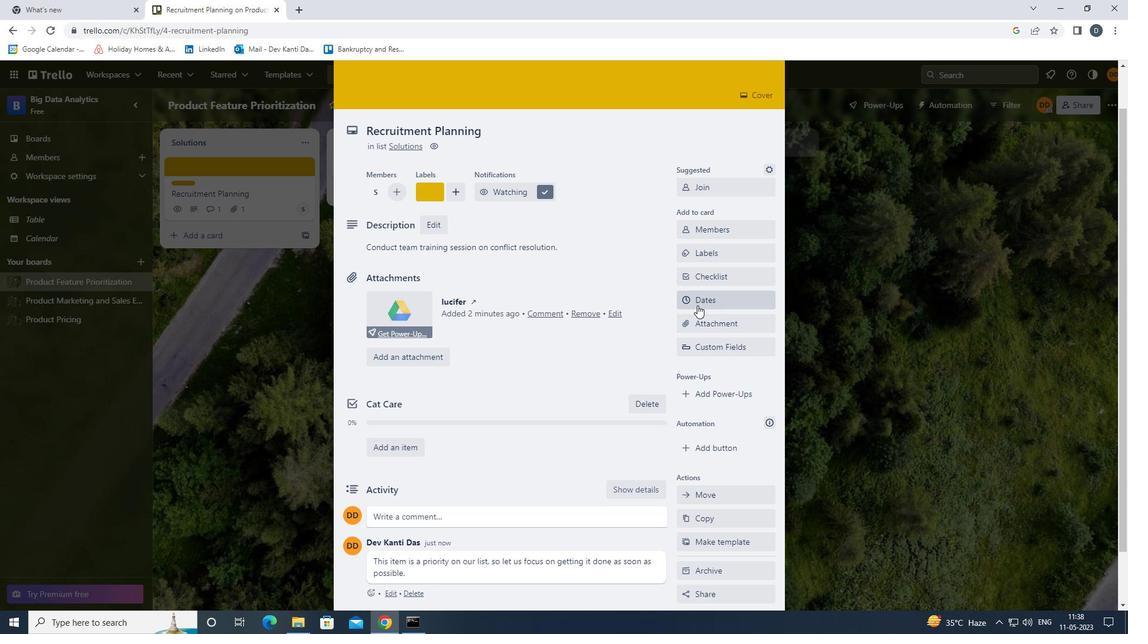 
Action: Mouse pressed left at (704, 301)
Screenshot: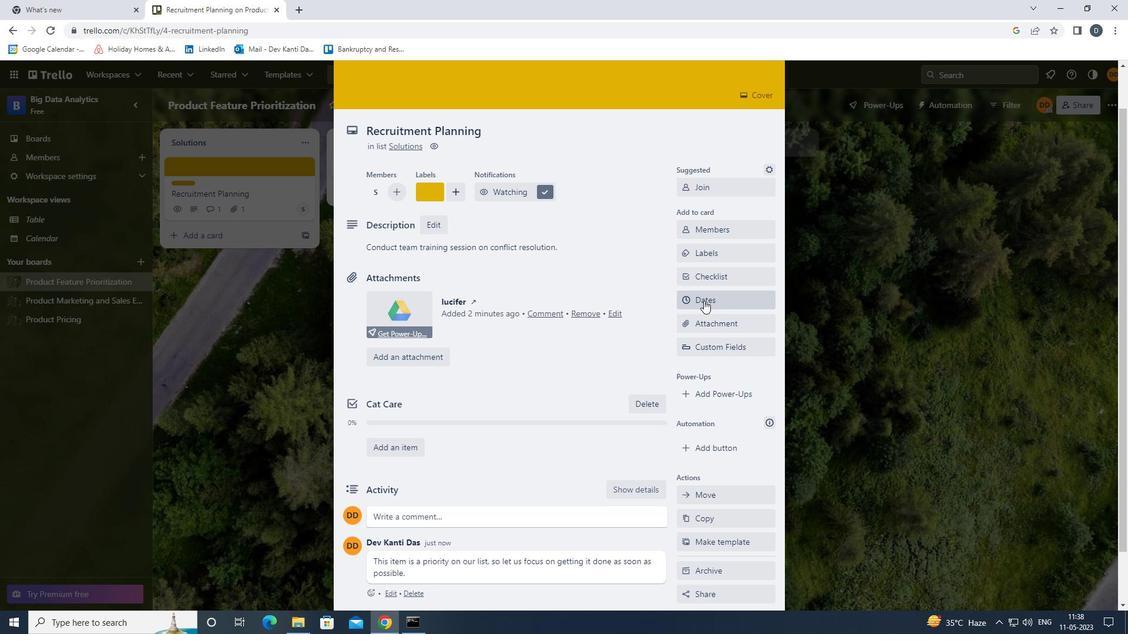 
Action: Mouse moved to (688, 319)
Screenshot: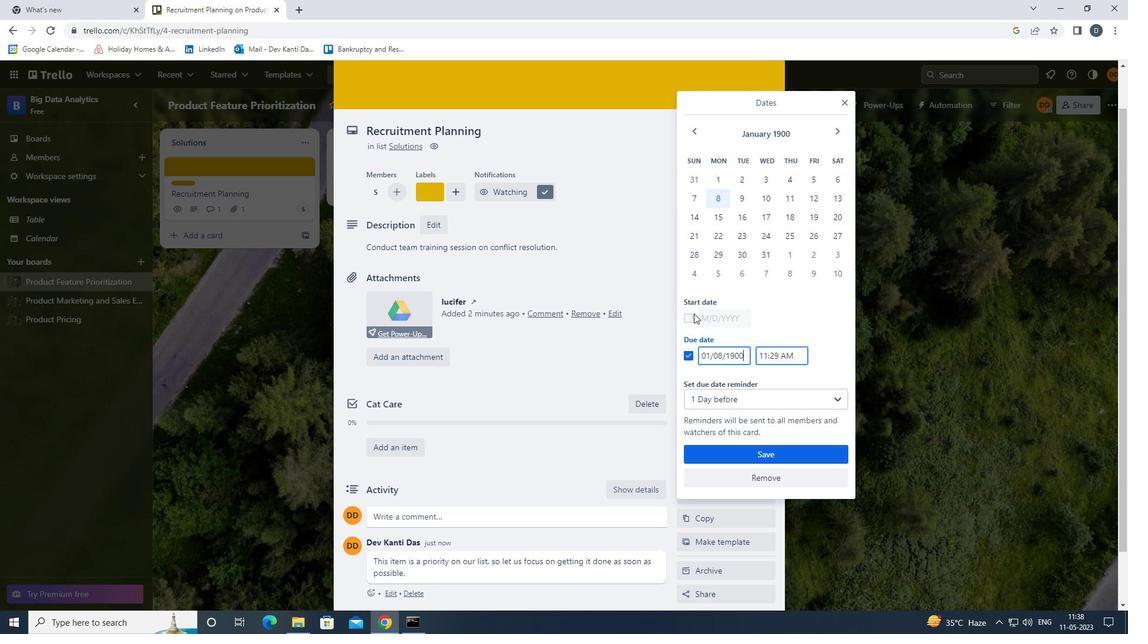 
Action: Mouse pressed left at (688, 319)
Screenshot: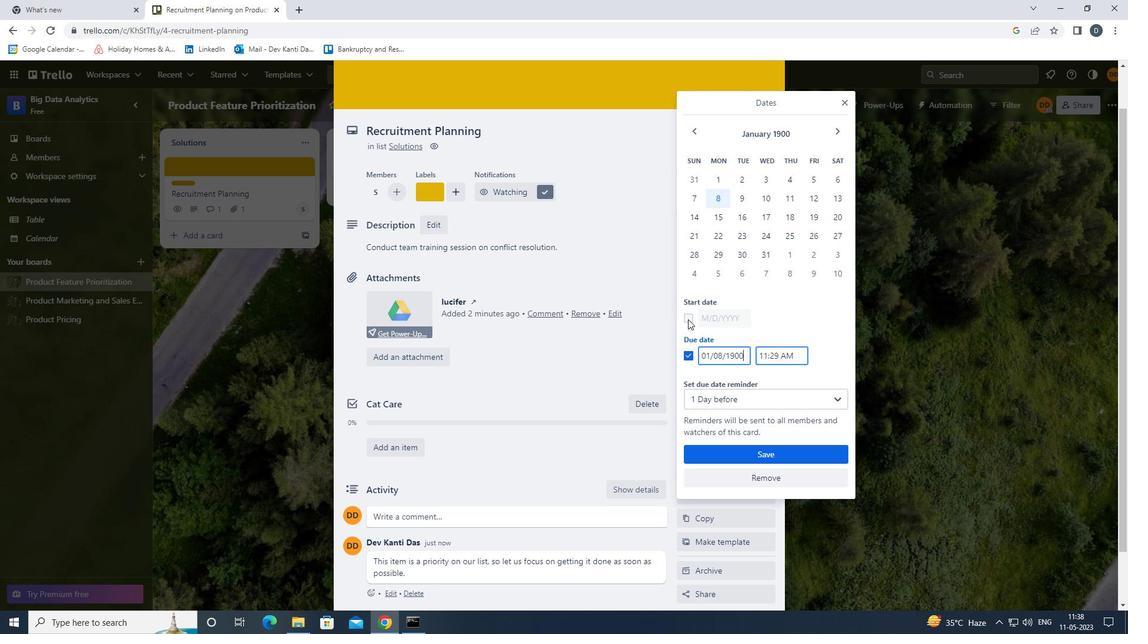 
Action: Mouse moved to (735, 184)
Screenshot: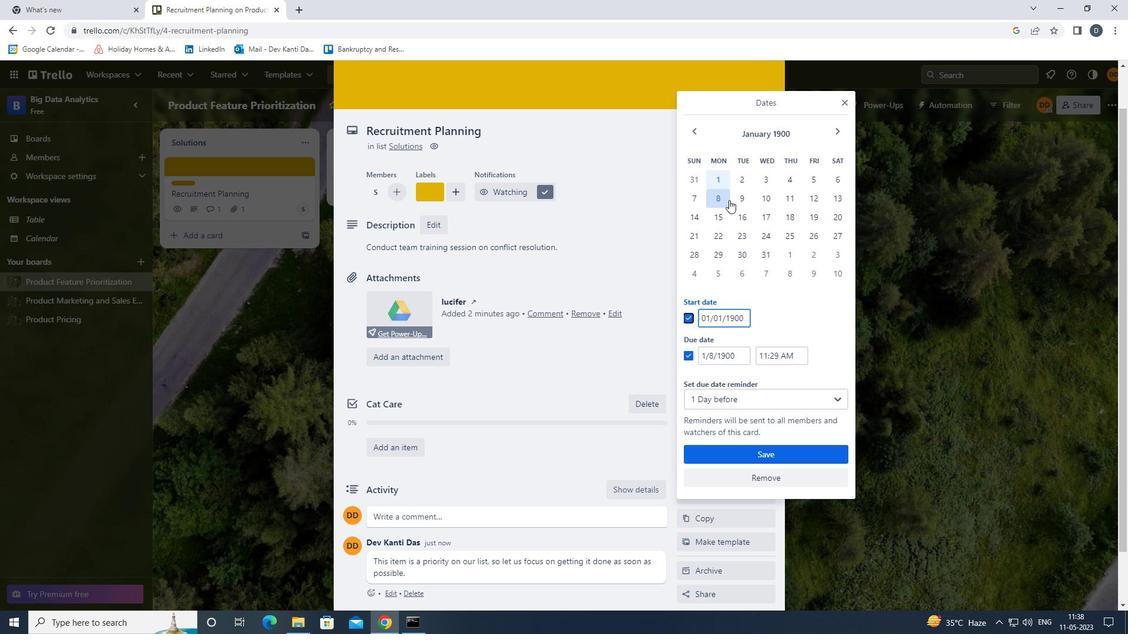 
Action: Mouse pressed left at (735, 184)
Screenshot: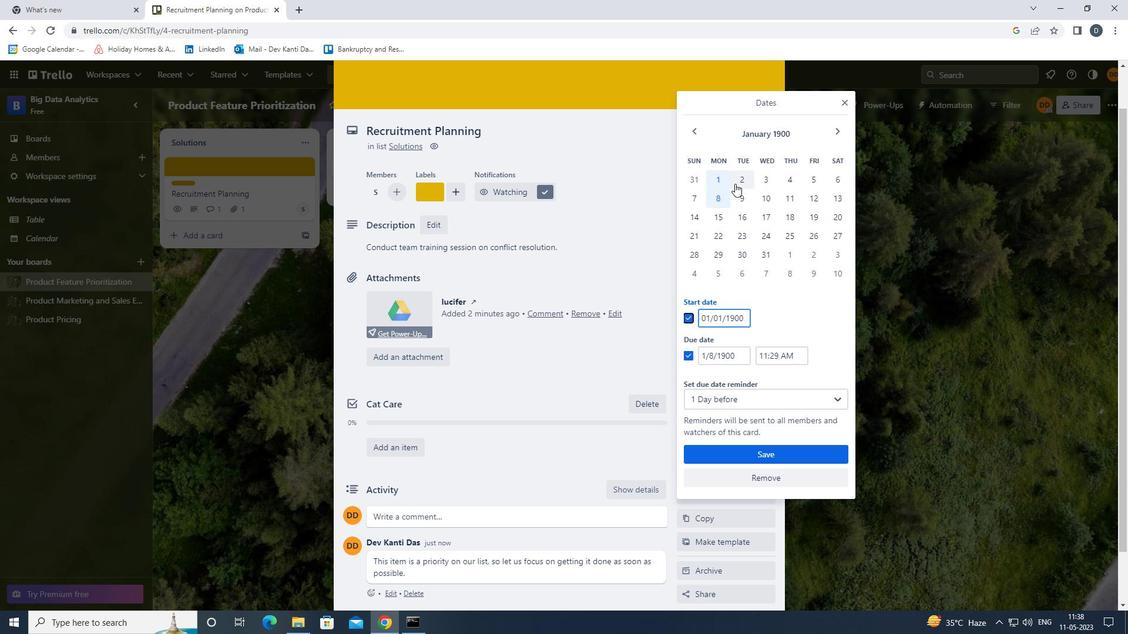 
Action: Mouse moved to (739, 195)
Screenshot: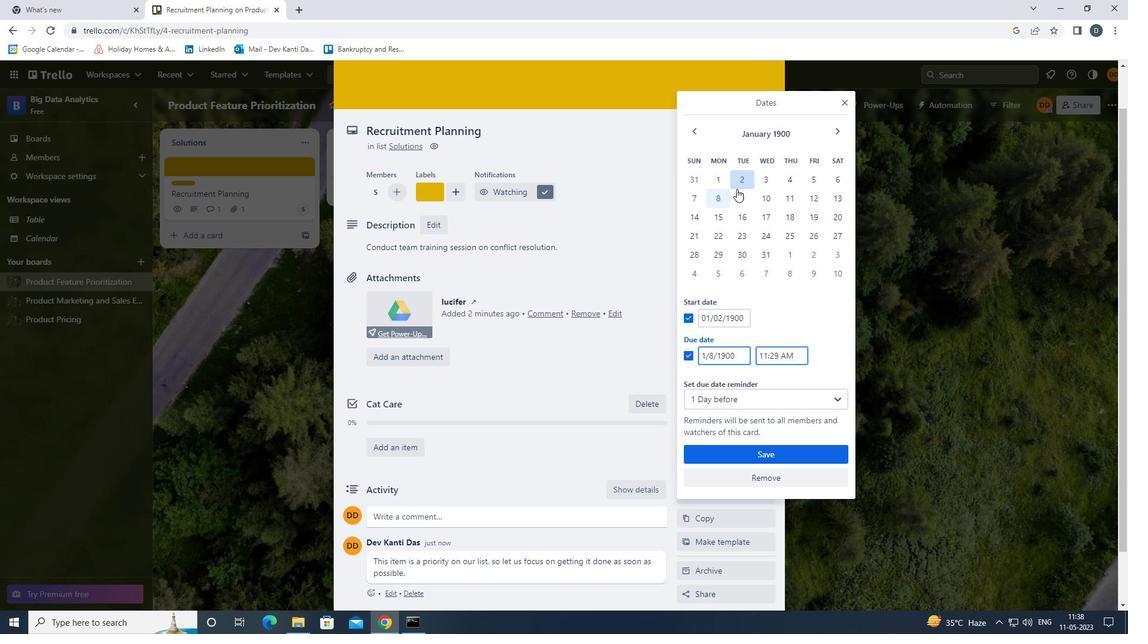 
Action: Mouse pressed left at (739, 195)
Screenshot: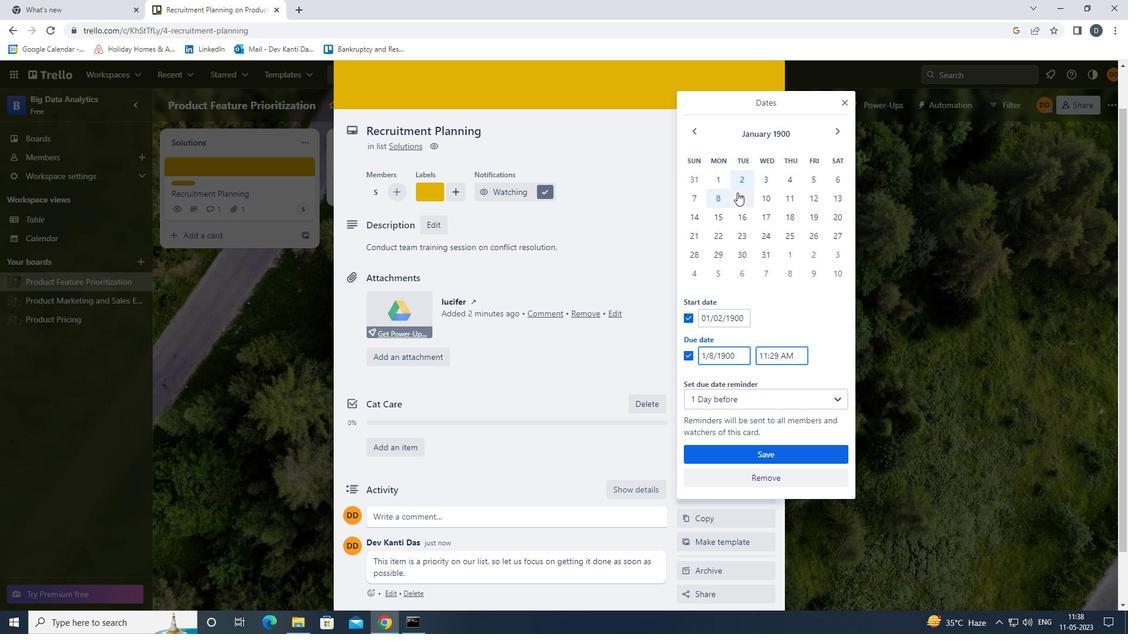 
Action: Mouse moved to (798, 450)
Screenshot: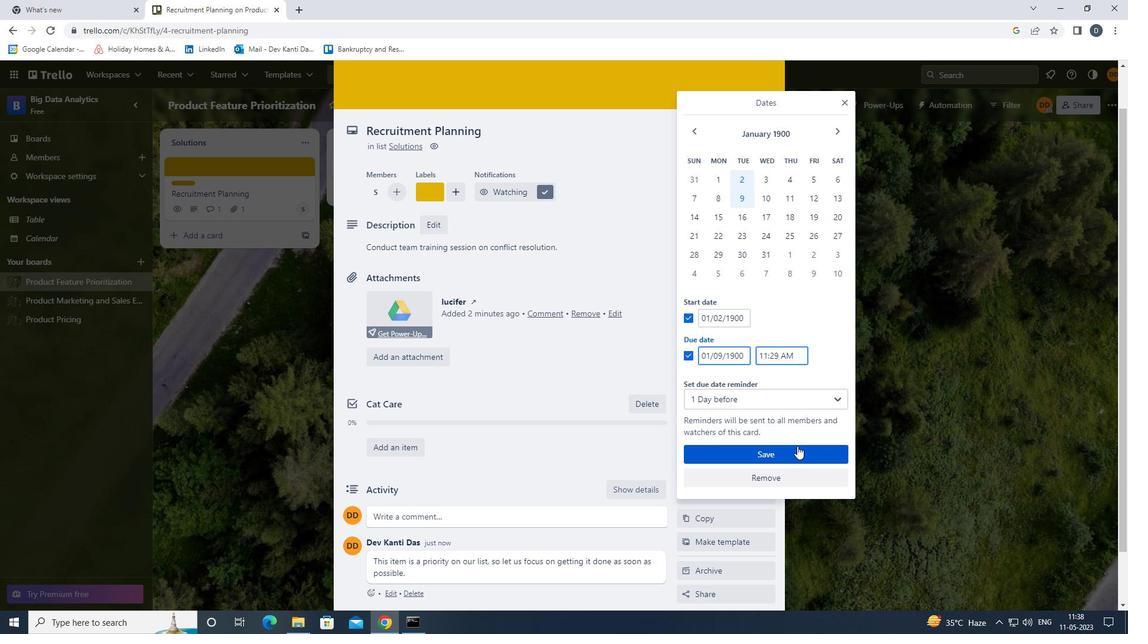
Action: Mouse pressed left at (798, 450)
Screenshot: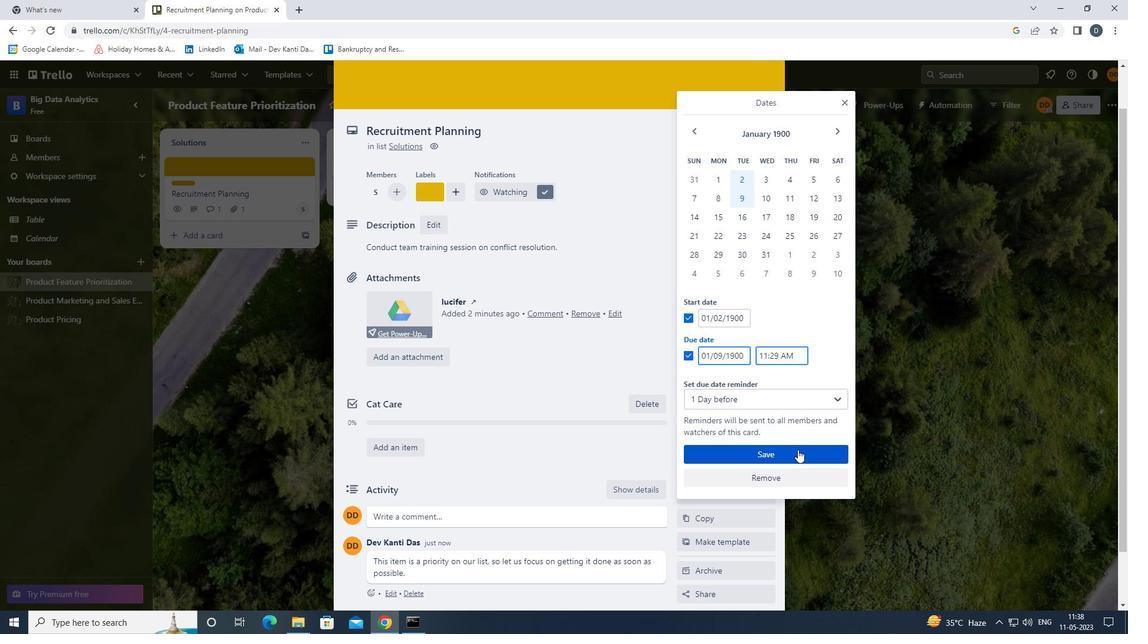 
Action: Mouse moved to (737, 115)
Screenshot: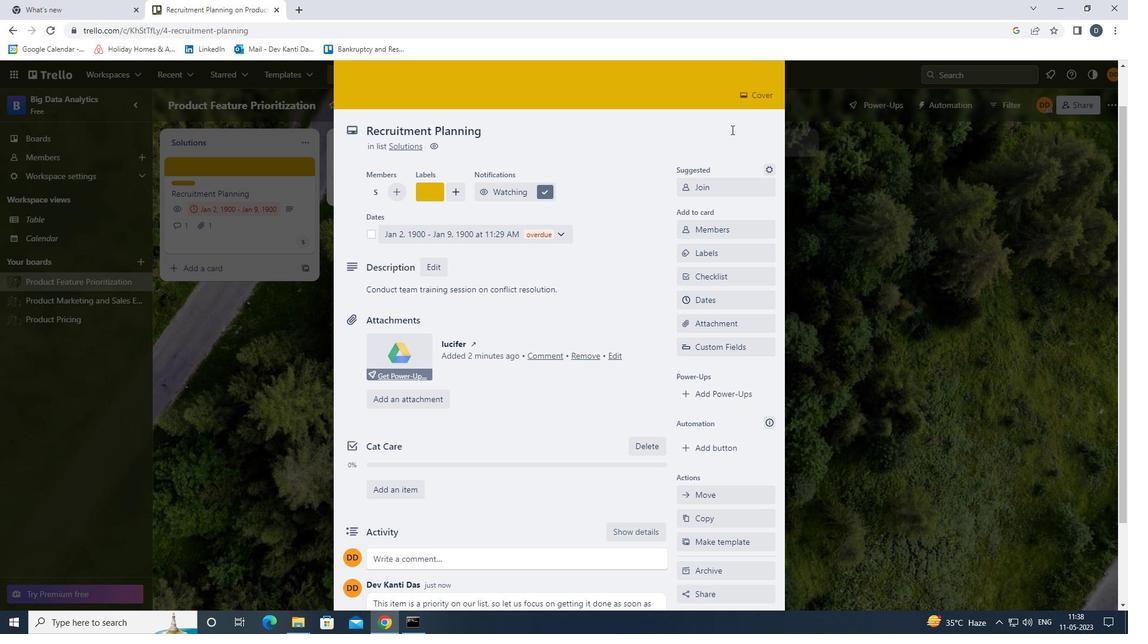 
Action: Mouse scrolled (737, 115) with delta (0, 0)
Screenshot: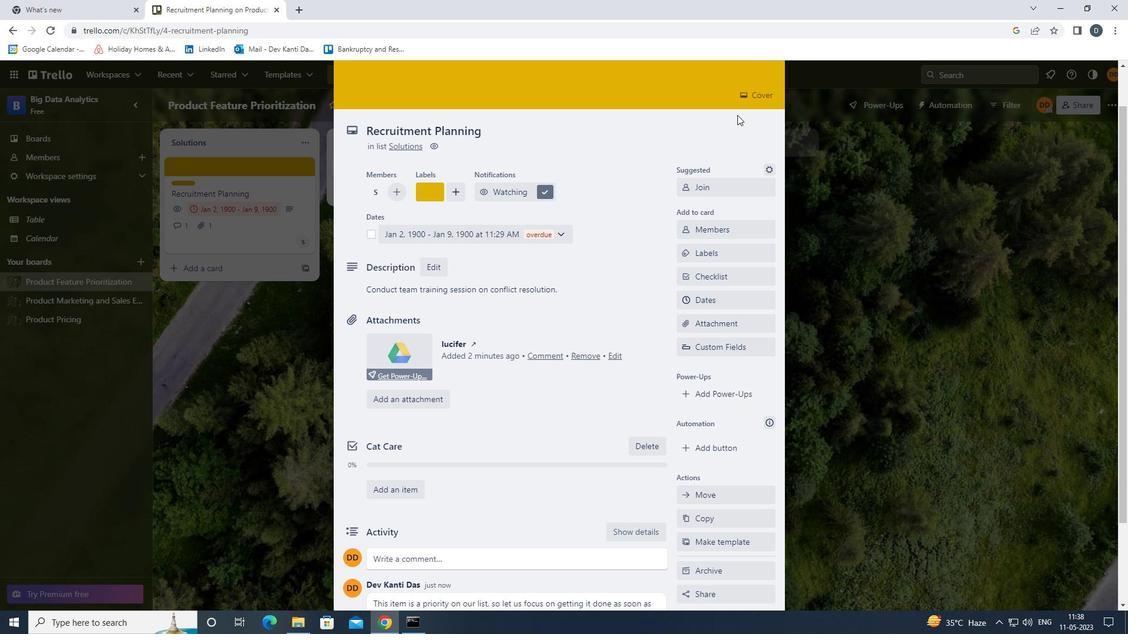 
Action: Mouse moved to (773, 102)
Screenshot: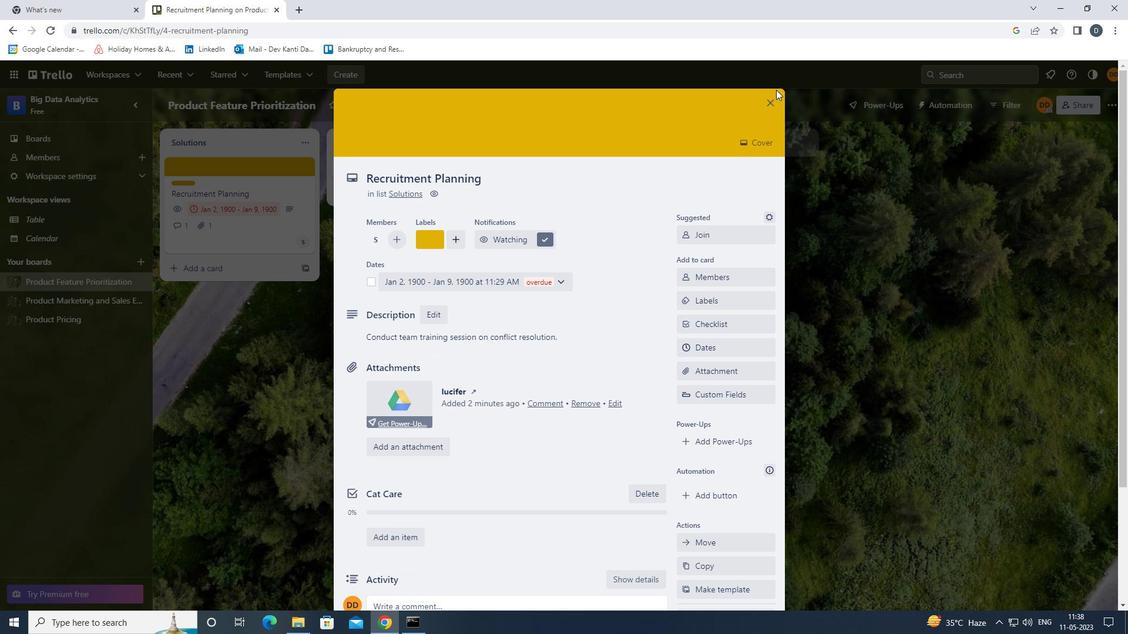 
Action: Mouse pressed left at (773, 102)
Screenshot: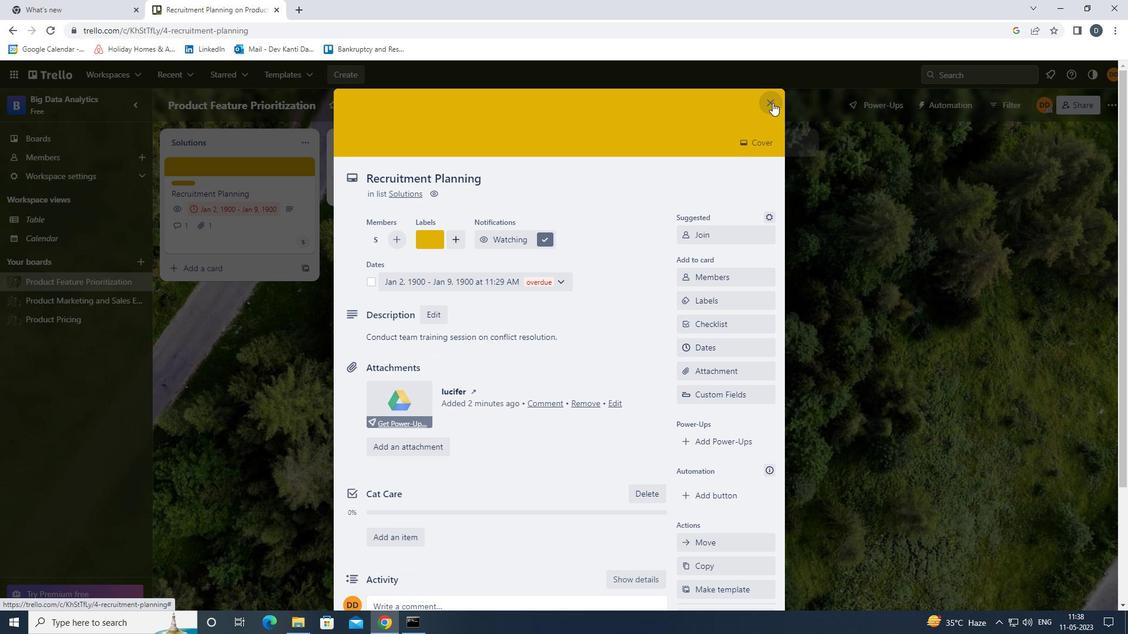 
Action: Mouse moved to (773, 200)
Screenshot: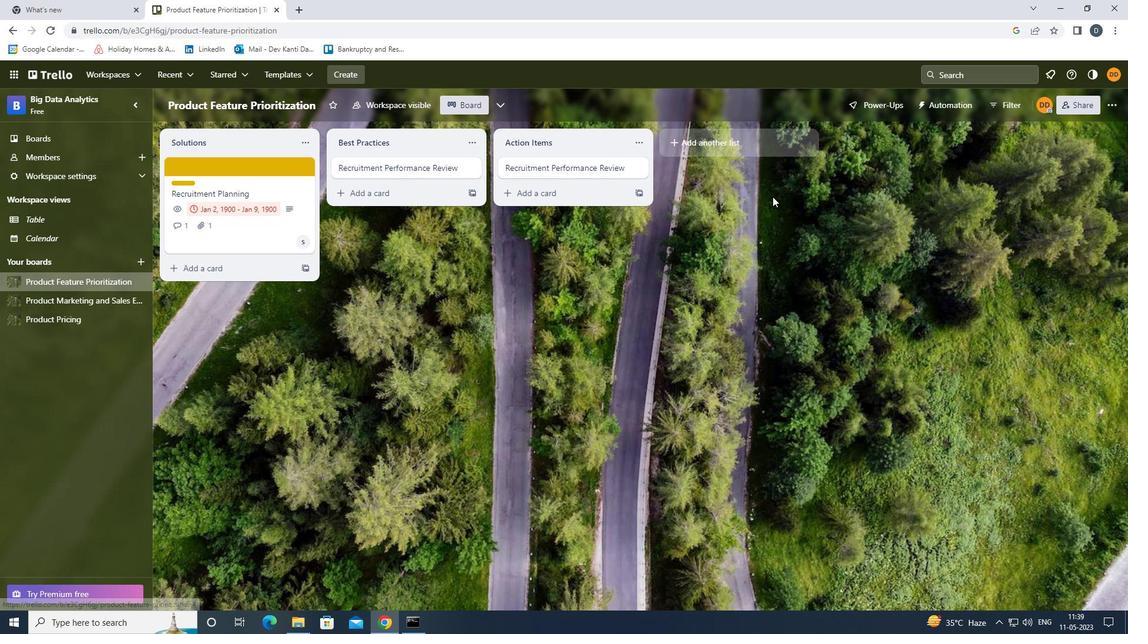 
